 Task: Look for space in Gūdūr, India from 8th June, 2023 to 12th June, 2023 for 2 adults in price range Rs.8000 to Rs.16000. Place can be private room with 1  bedroom having 1 bed and 1 bathroom. Property type can be flatguest house, hotel. Amenities needed are: washing machine. Booking option can be shelf check-in. Required host language is English.
Action: Mouse moved to (493, 126)
Screenshot: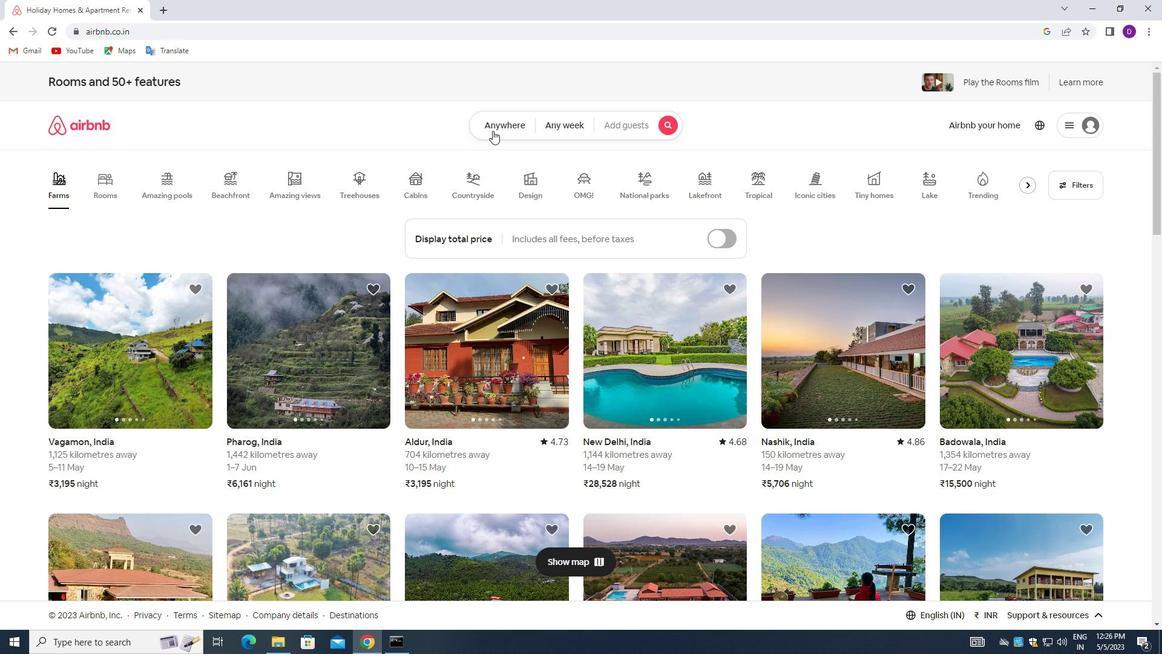
Action: Mouse pressed left at (493, 126)
Screenshot: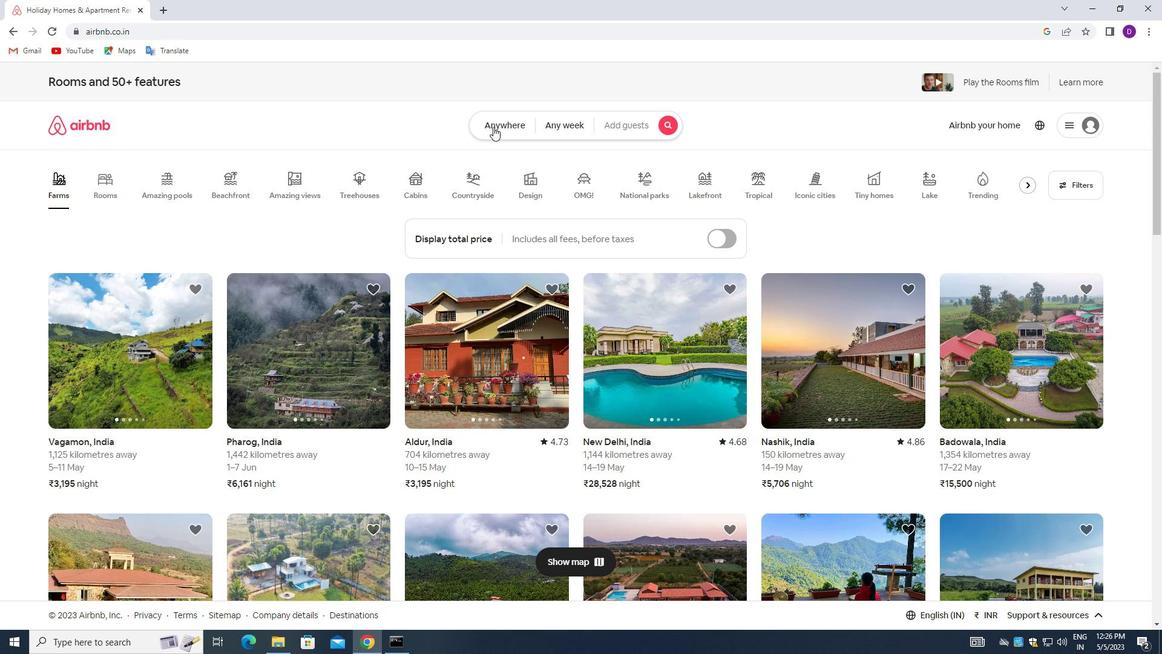 
Action: Mouse moved to (443, 169)
Screenshot: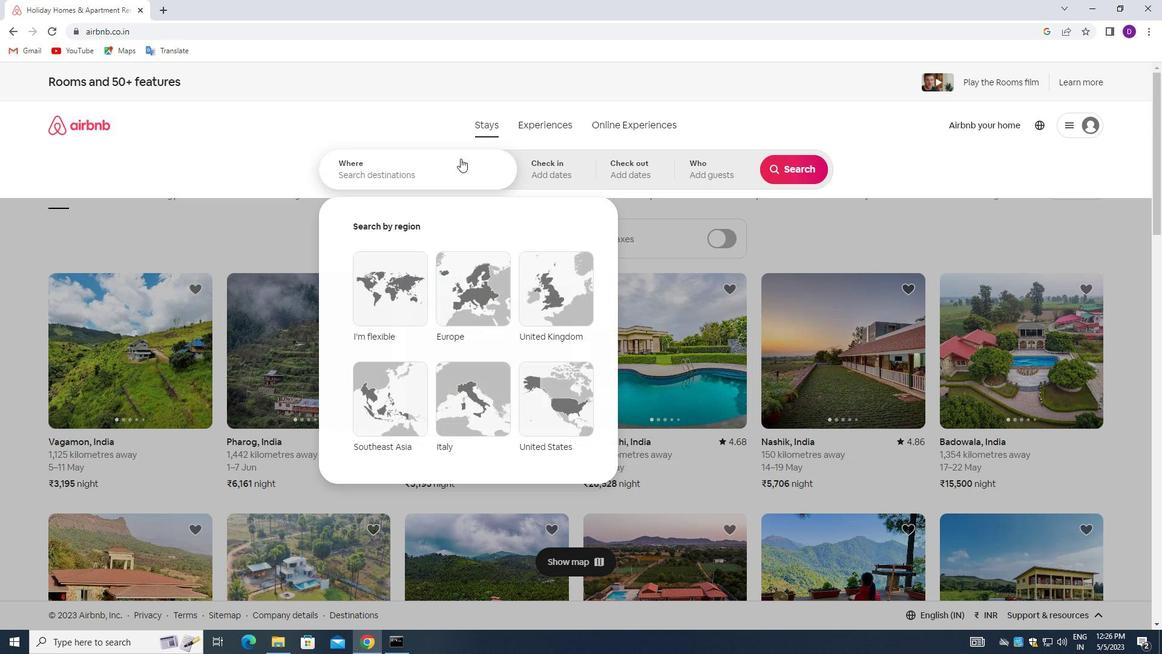 
Action: Mouse pressed left at (443, 169)
Screenshot: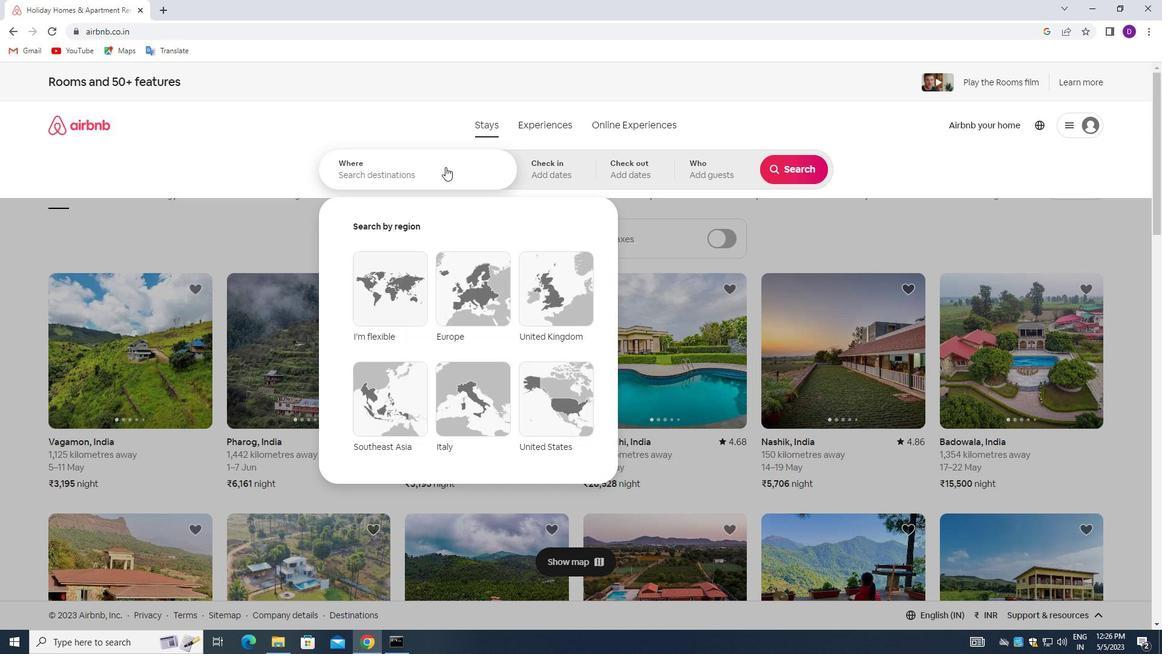 
Action: Mouse moved to (200, 140)
Screenshot: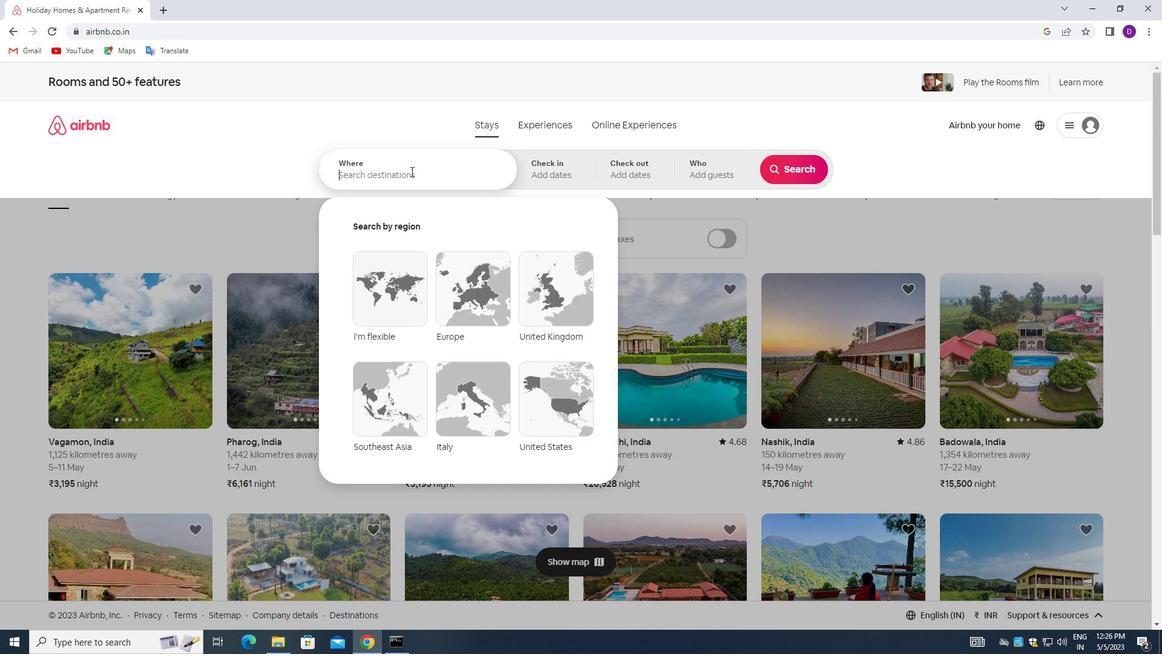 
Action: Key pressed <Key.shift_r>Gudur,<Key.space><Key.shift>INDIA<Key.enter>
Screenshot: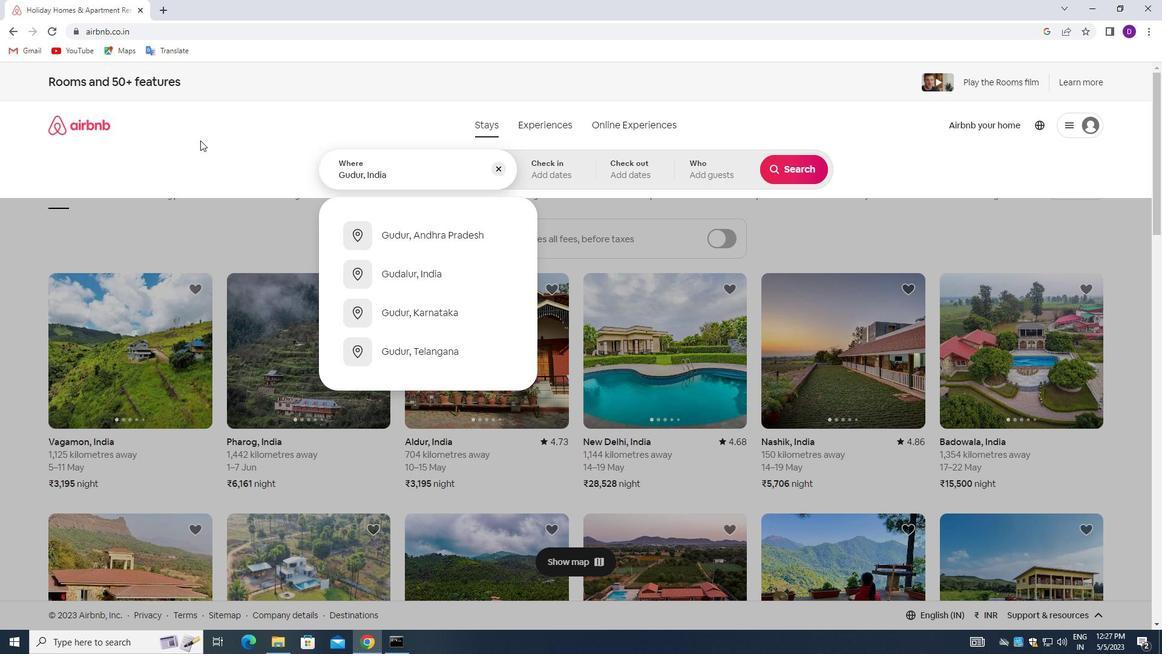 
Action: Mouse moved to (728, 351)
Screenshot: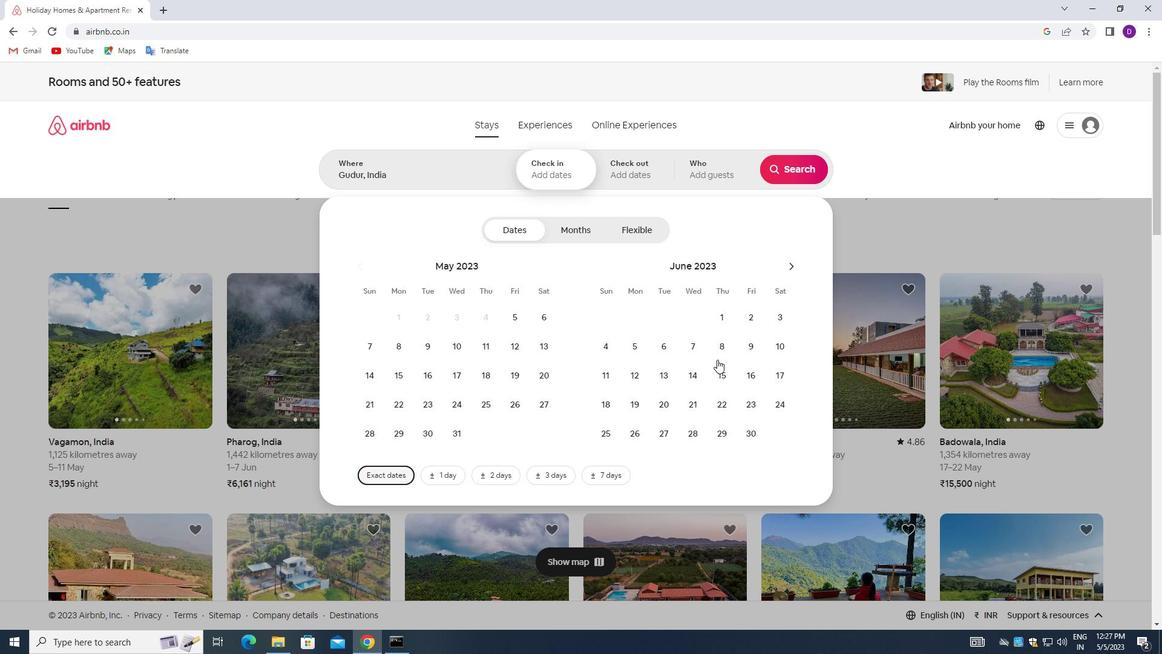
Action: Mouse pressed left at (728, 351)
Screenshot: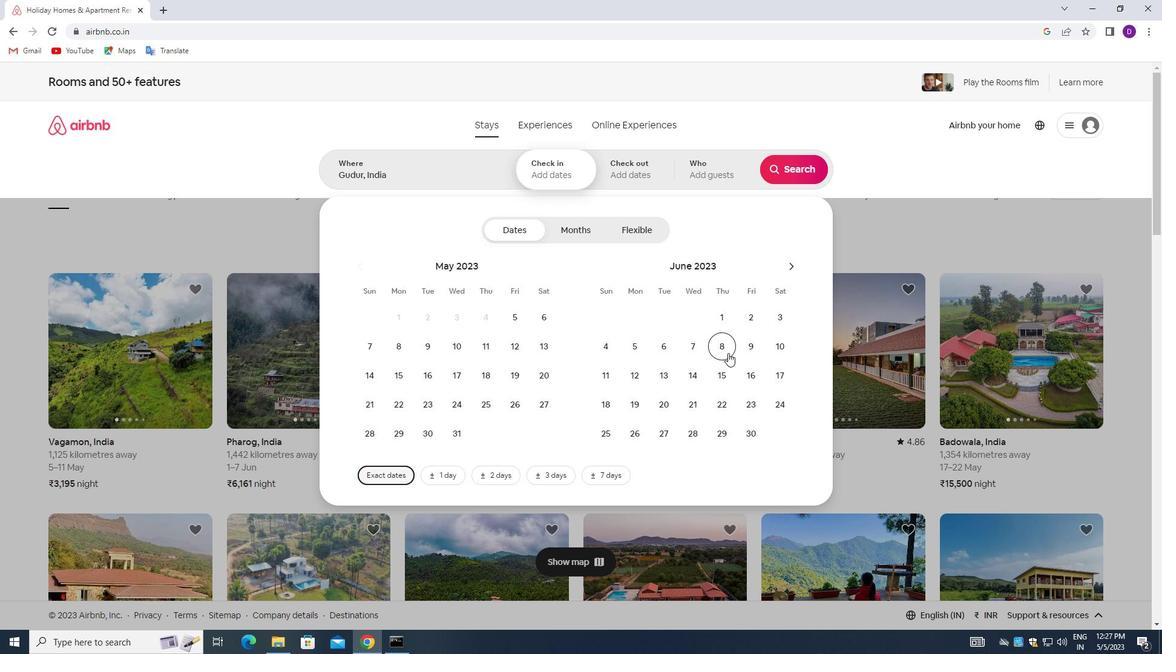 
Action: Mouse moved to (638, 370)
Screenshot: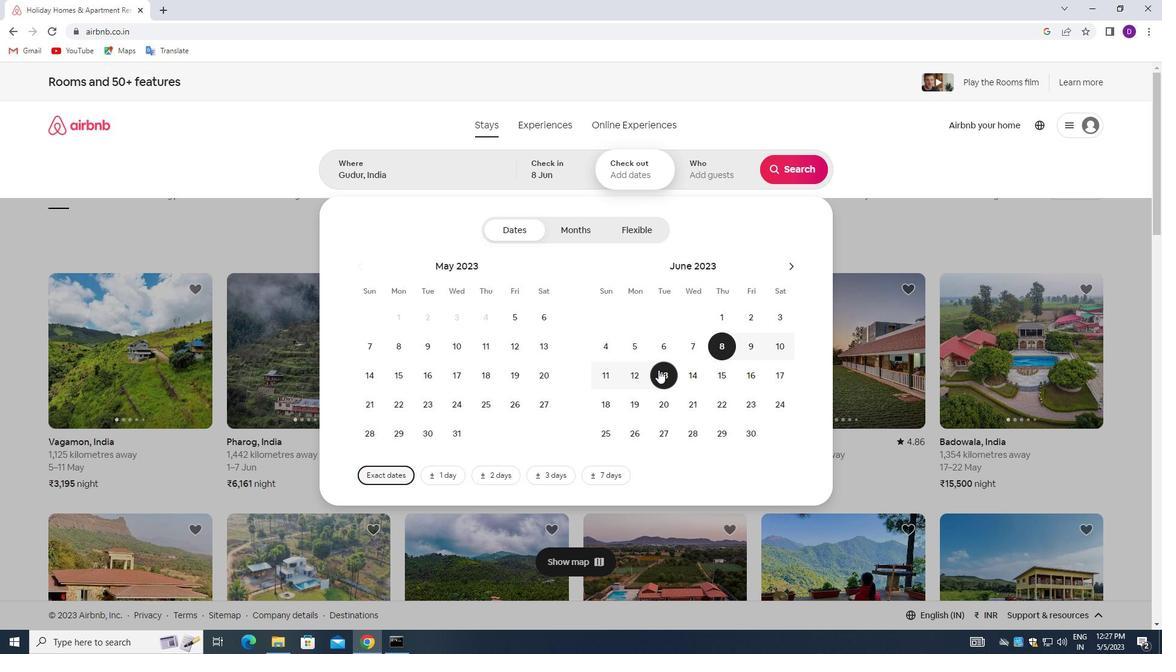 
Action: Mouse pressed left at (638, 370)
Screenshot: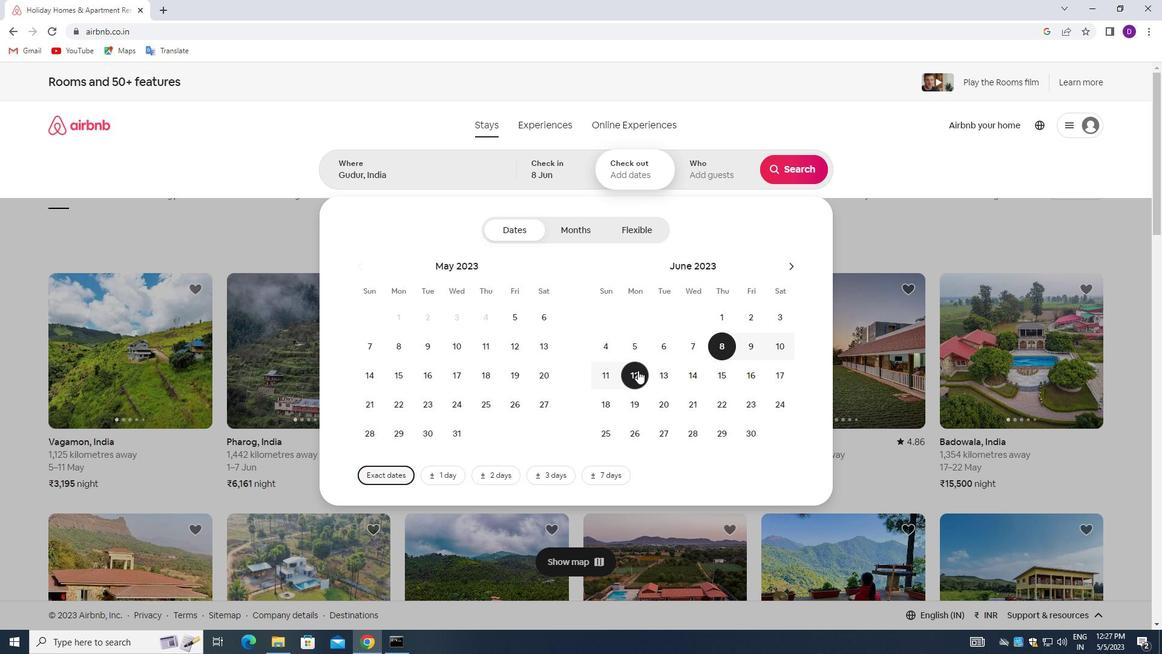 
Action: Mouse moved to (703, 171)
Screenshot: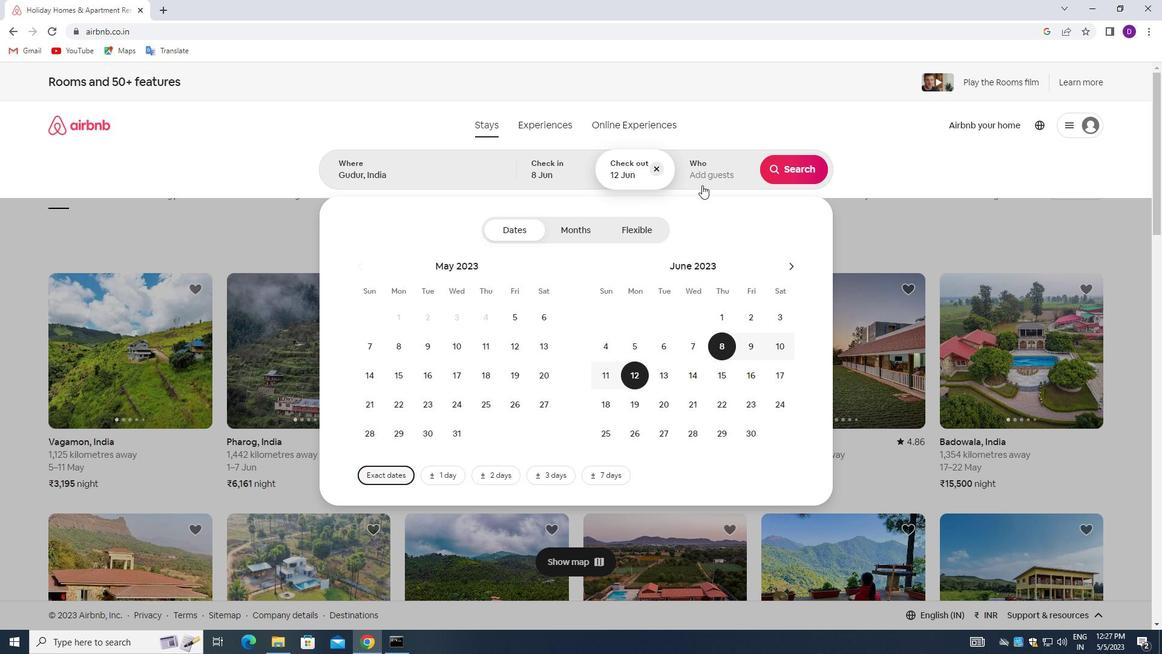 
Action: Mouse pressed left at (703, 171)
Screenshot: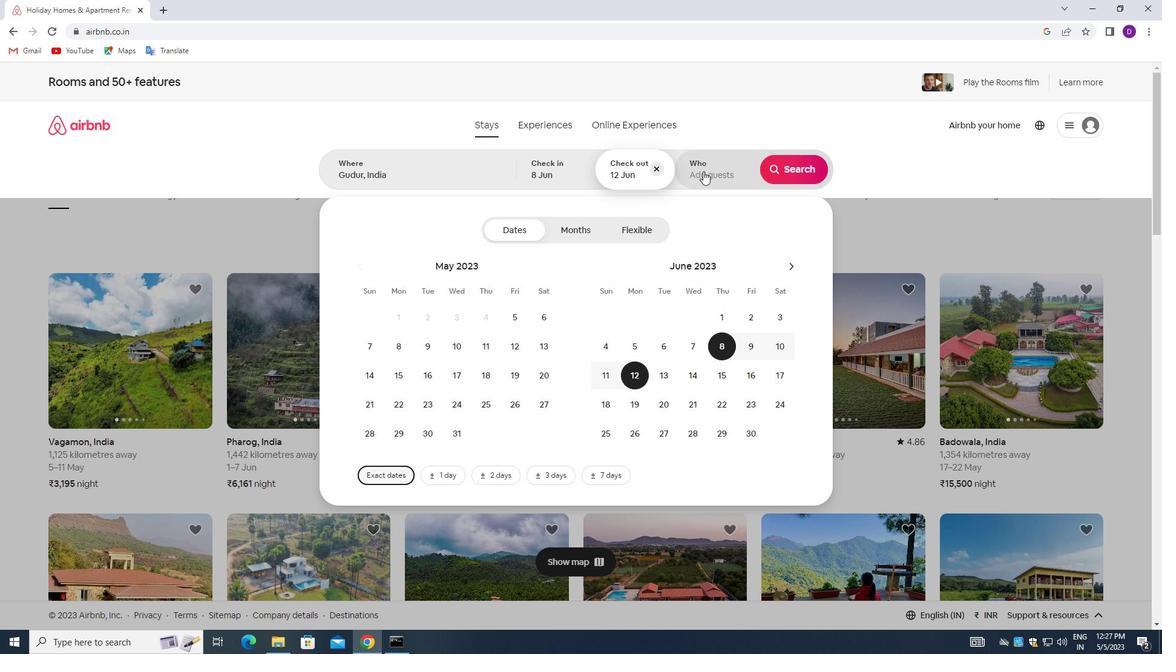 
Action: Mouse moved to (795, 235)
Screenshot: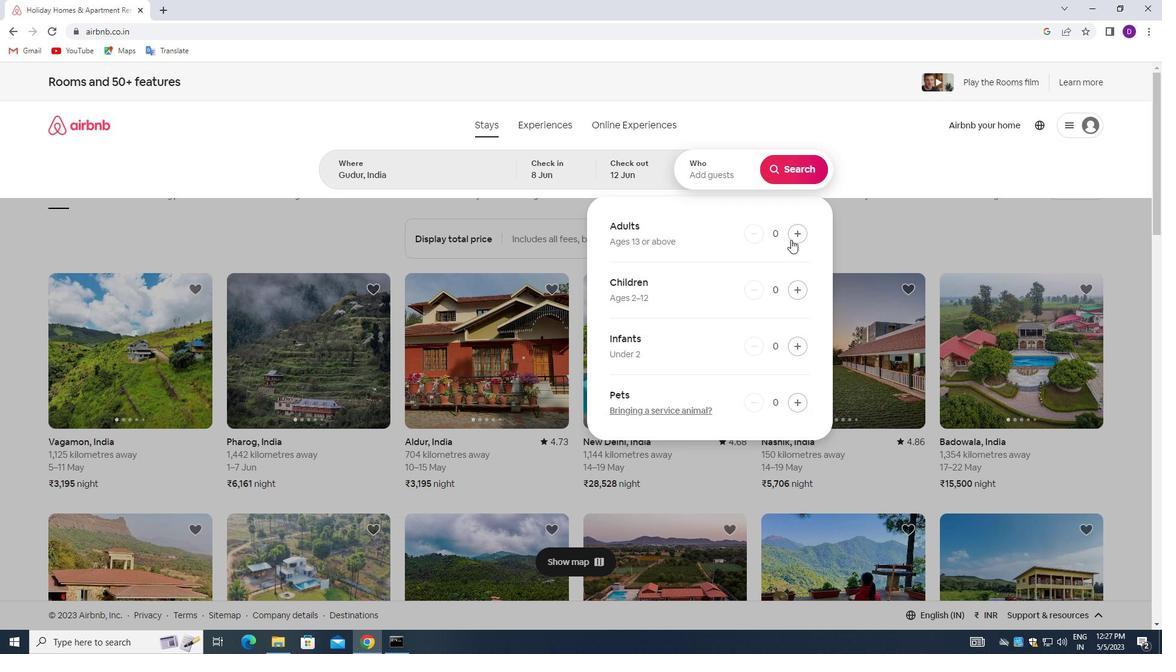 
Action: Mouse pressed left at (795, 235)
Screenshot: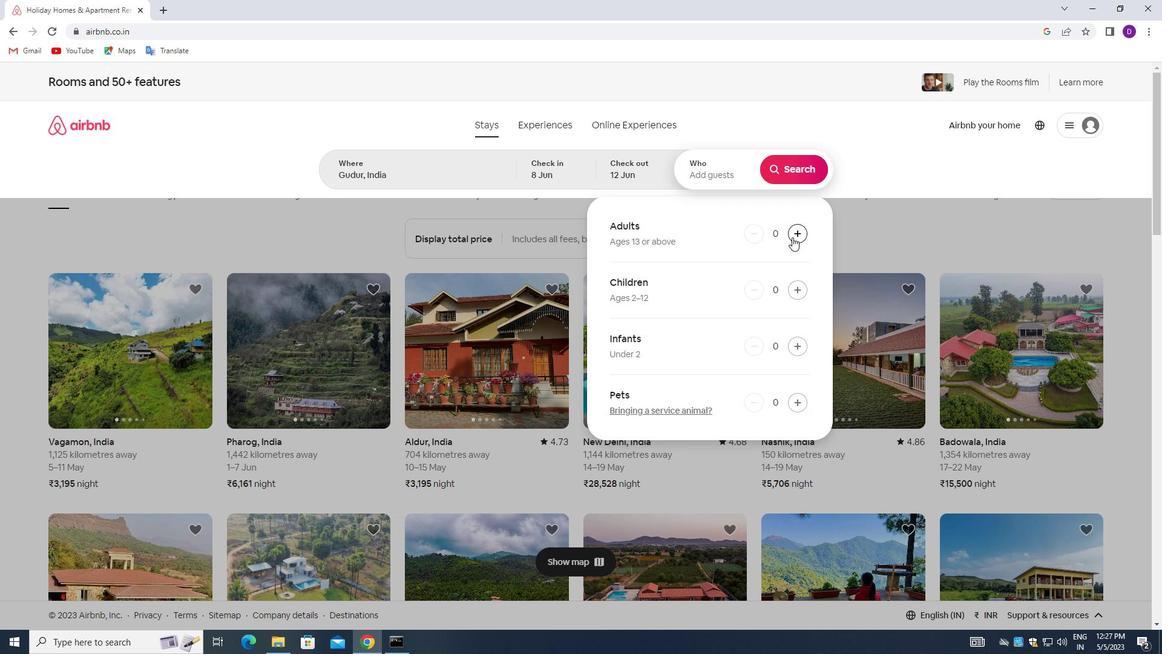 
Action: Mouse pressed left at (795, 235)
Screenshot: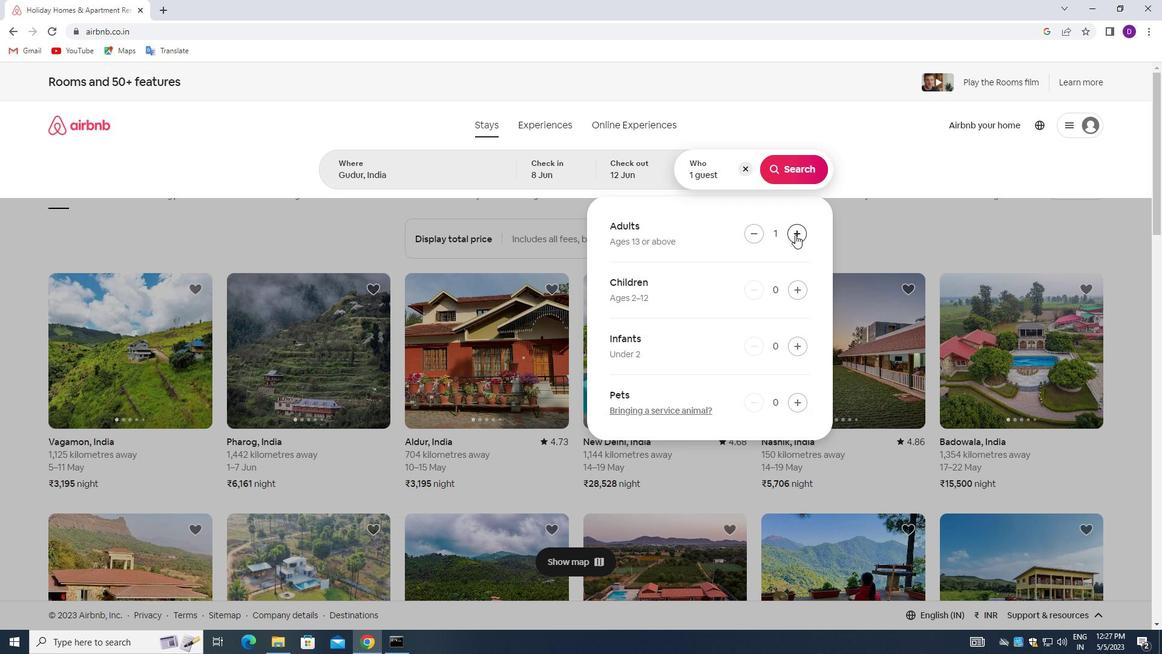 
Action: Mouse moved to (795, 167)
Screenshot: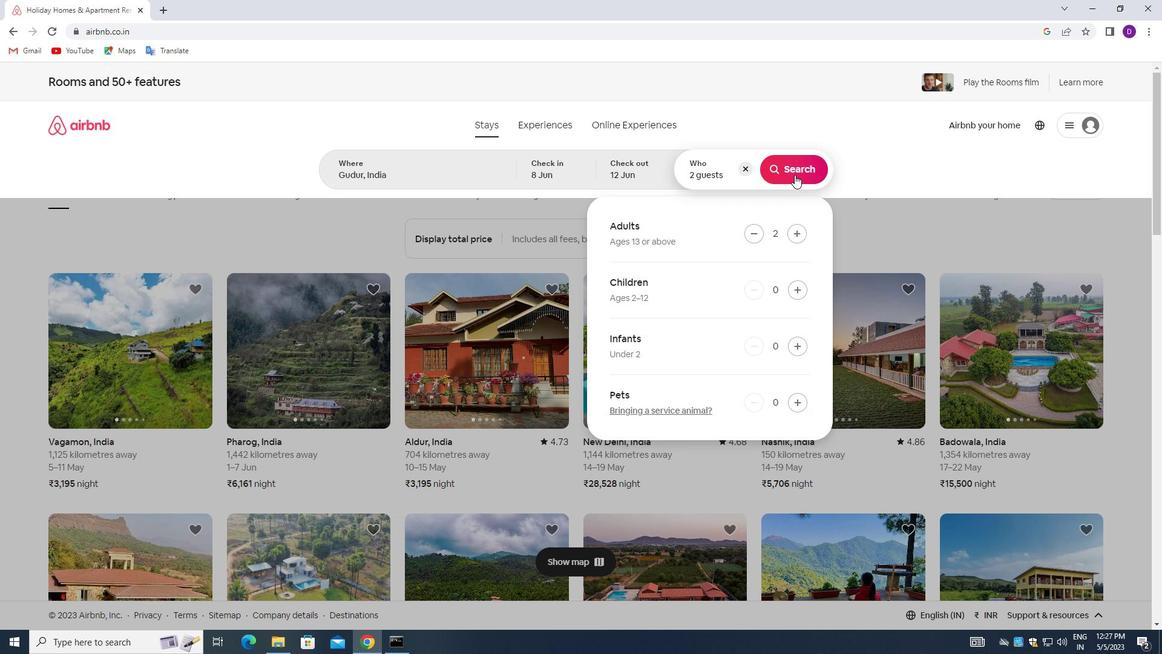 
Action: Mouse pressed left at (795, 167)
Screenshot: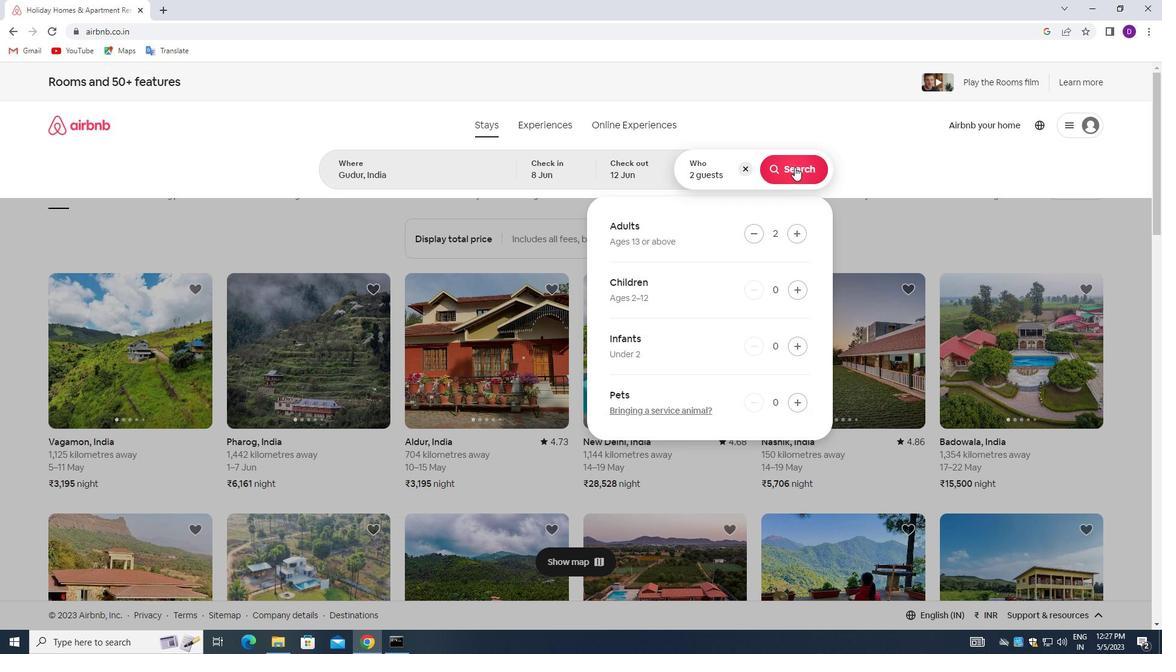 
Action: Mouse moved to (1097, 133)
Screenshot: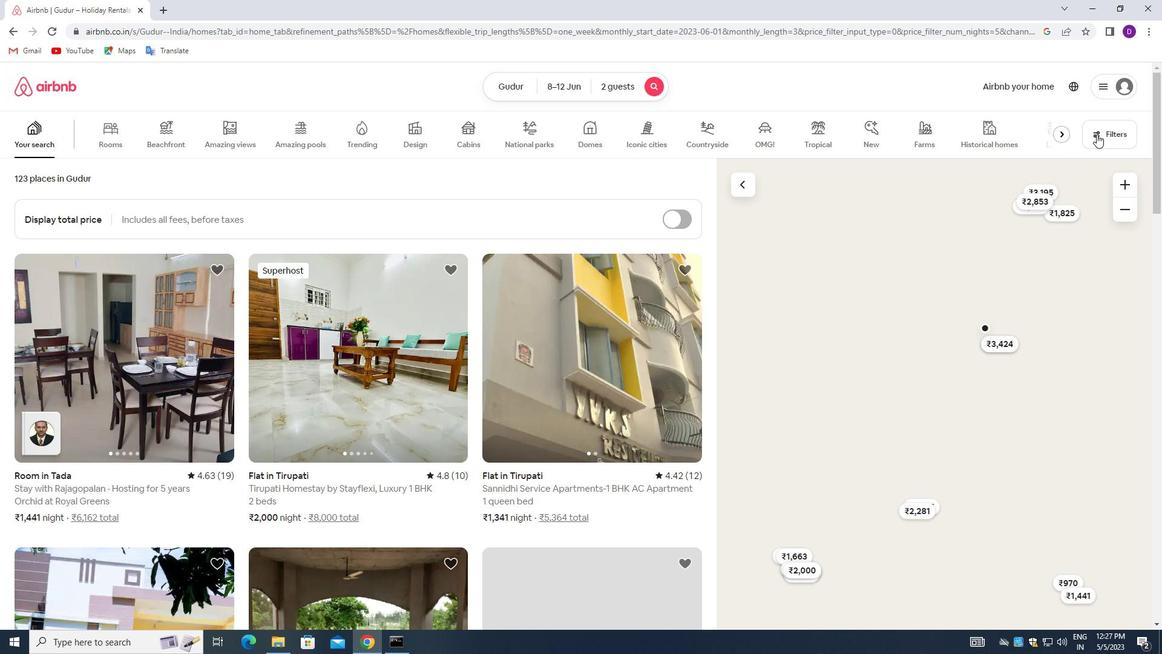 
Action: Mouse pressed left at (1097, 133)
Screenshot: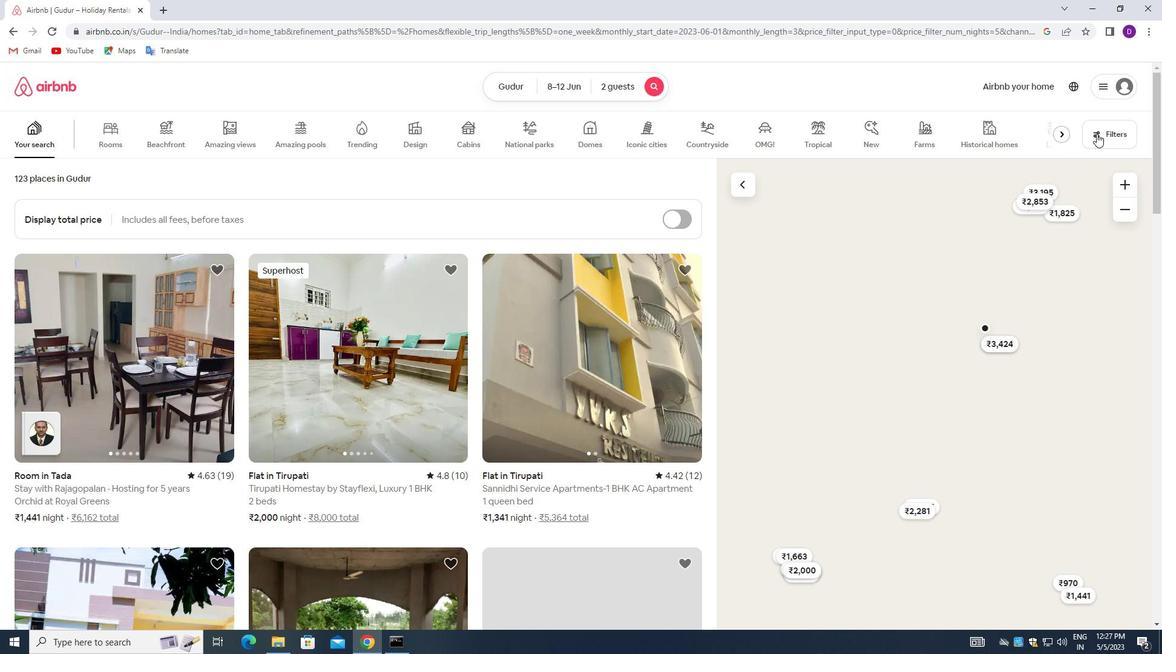 
Action: Mouse moved to (425, 433)
Screenshot: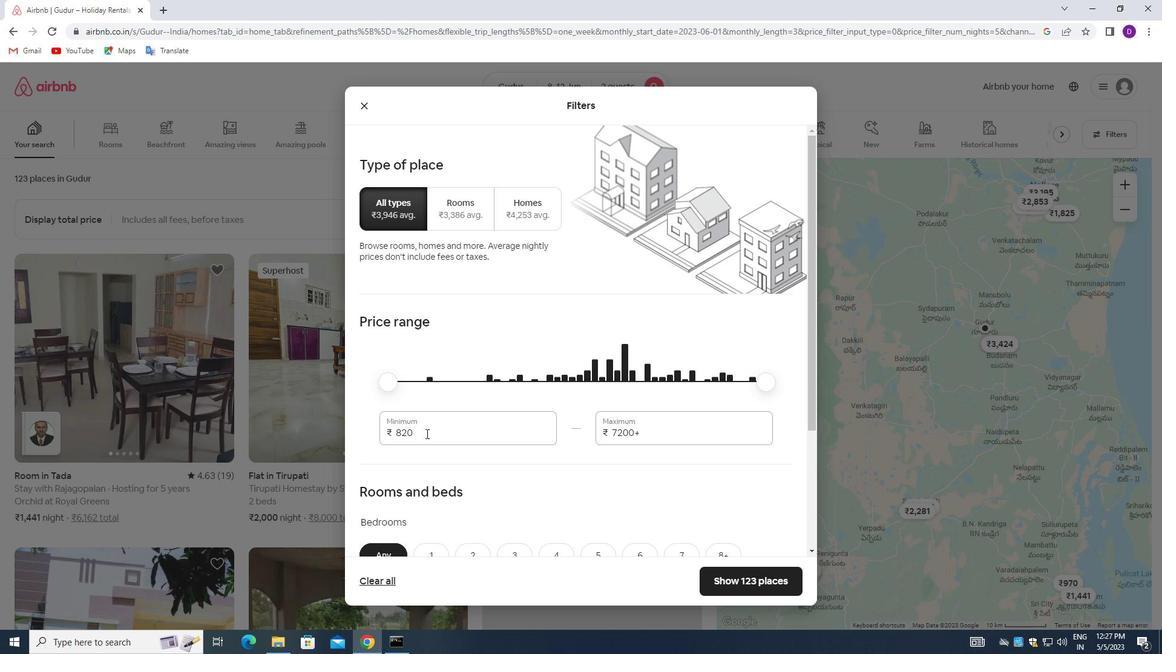 
Action: Mouse pressed left at (425, 433)
Screenshot: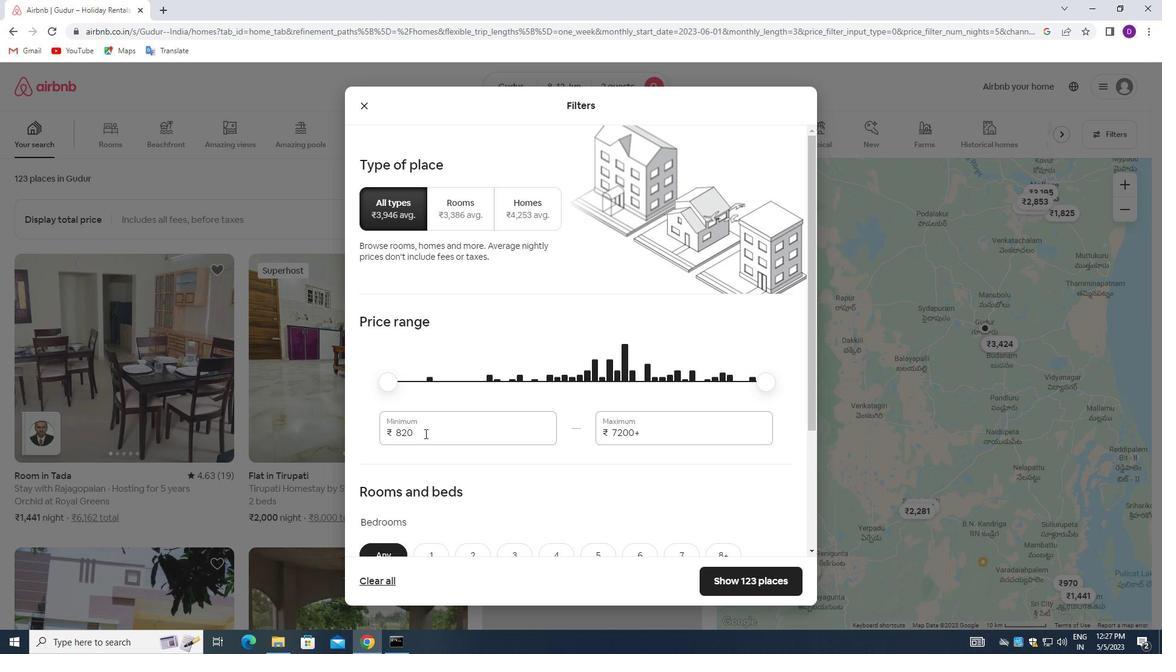 
Action: Mouse pressed left at (425, 433)
Screenshot: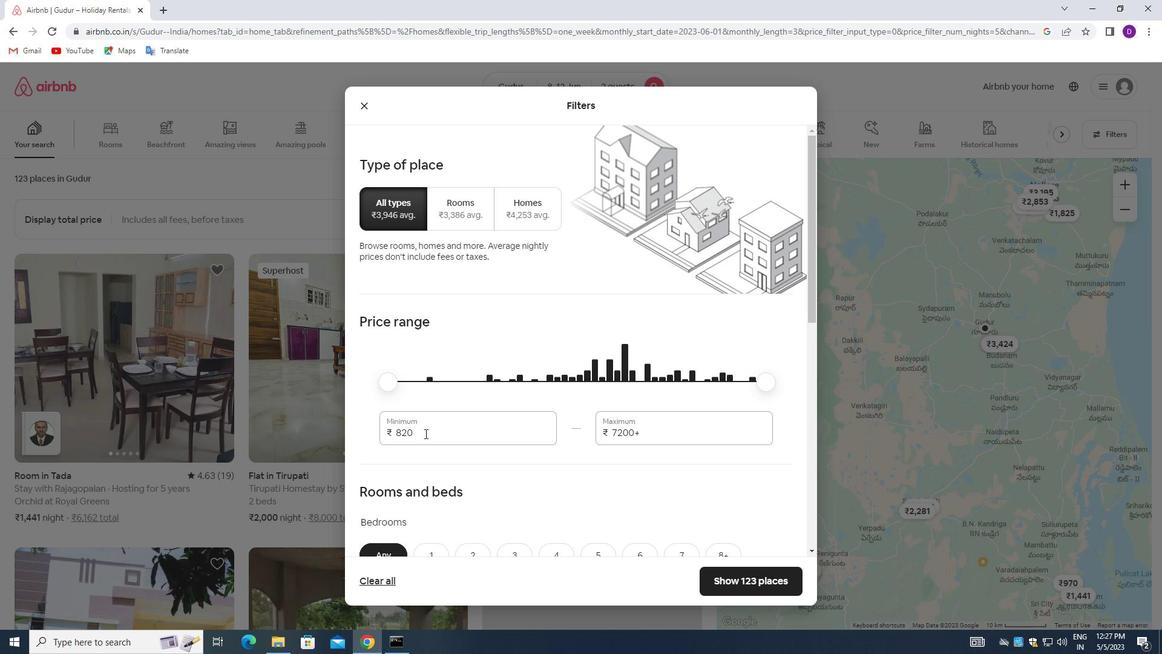 
Action: Mouse moved to (425, 434)
Screenshot: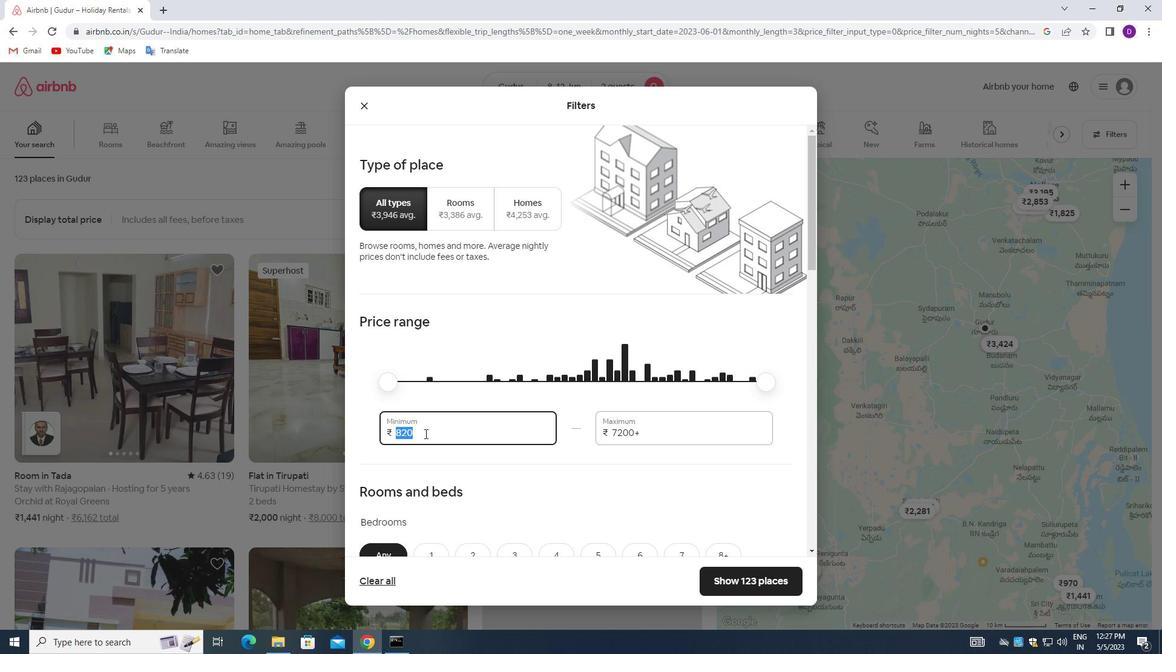 
Action: Key pressed 8000<Key.tab>16000
Screenshot: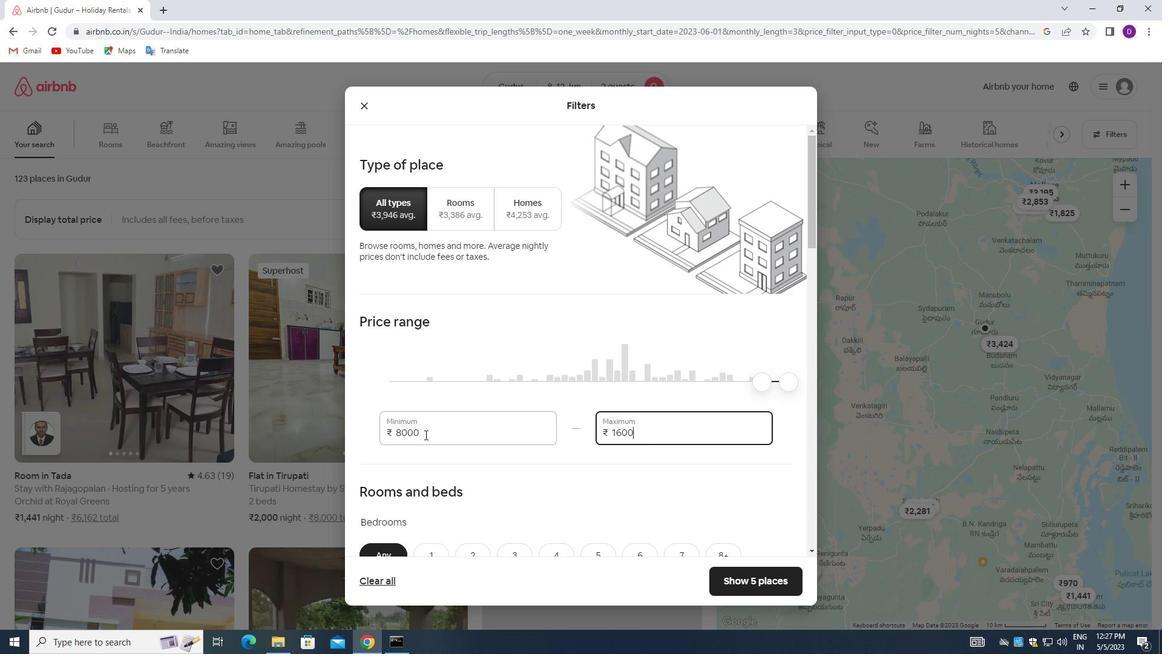 
Action: Mouse moved to (559, 465)
Screenshot: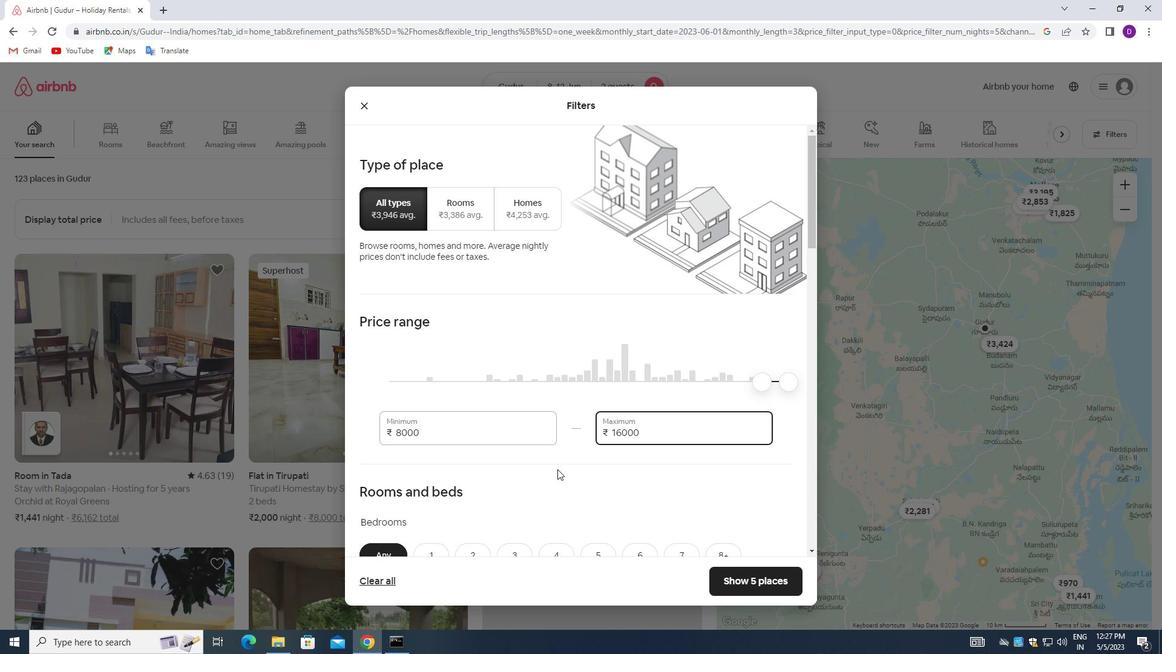 
Action: Mouse scrolled (559, 465) with delta (0, 0)
Screenshot: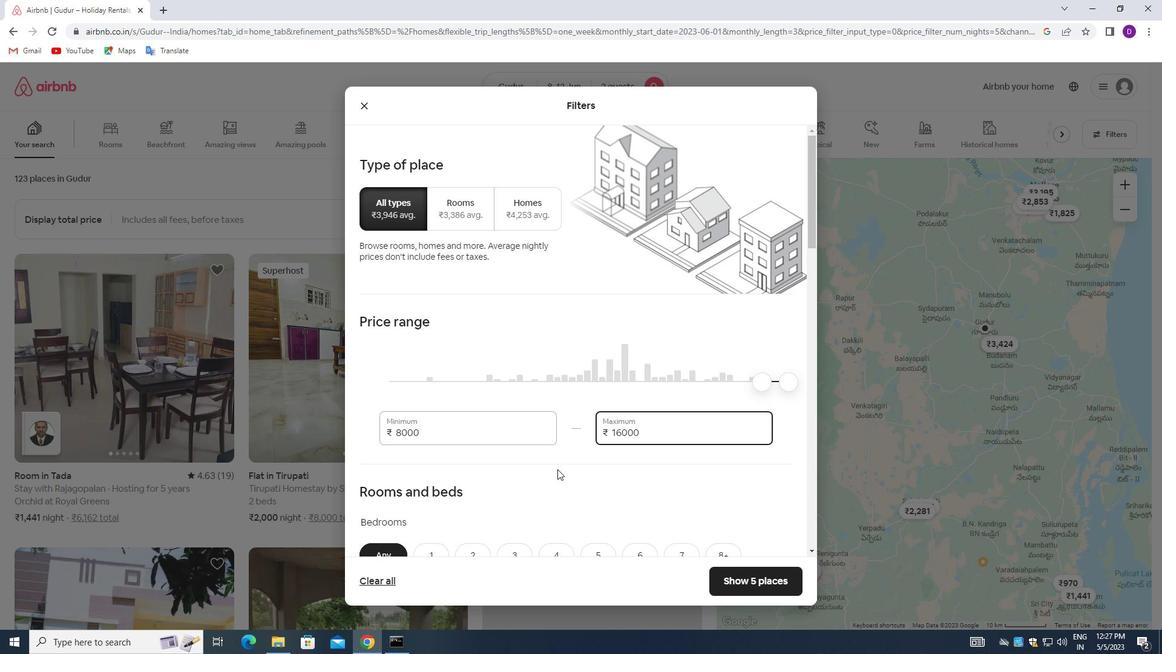 
Action: Mouse moved to (559, 465)
Screenshot: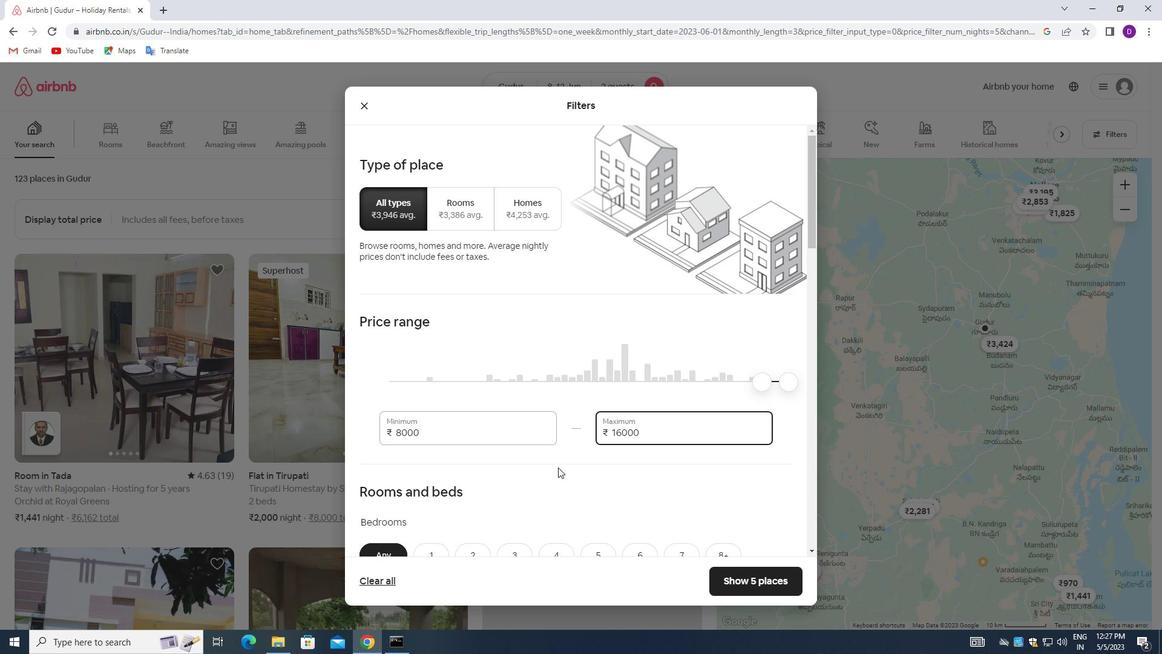 
Action: Mouse scrolled (559, 464) with delta (0, 0)
Screenshot: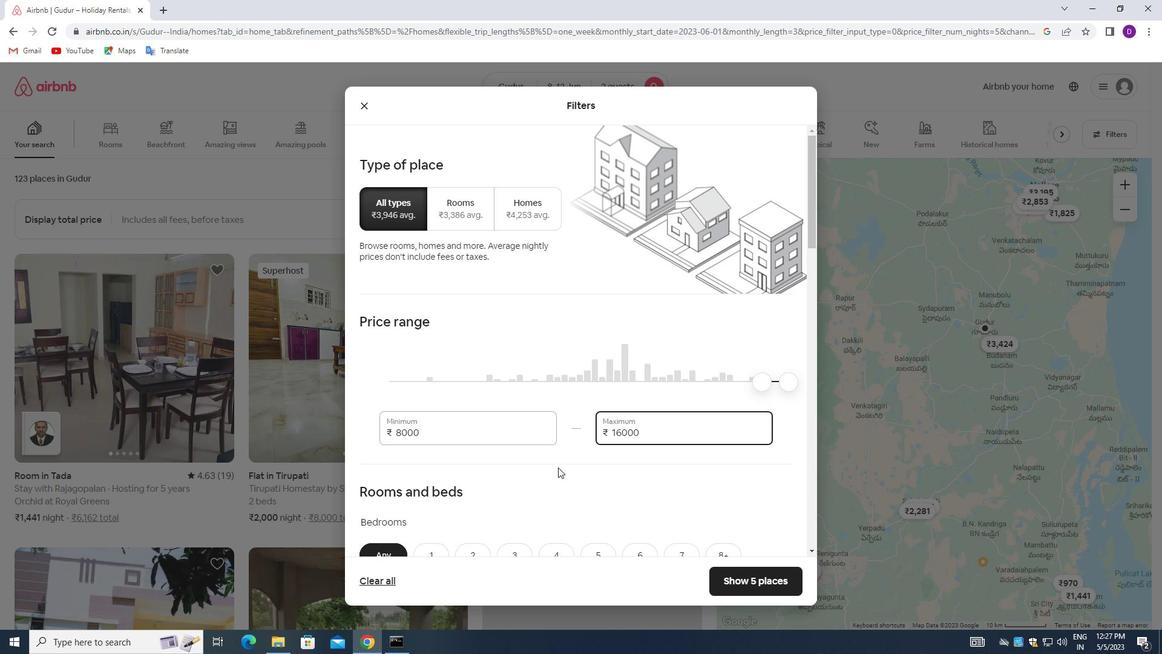 
Action: Mouse moved to (559, 463)
Screenshot: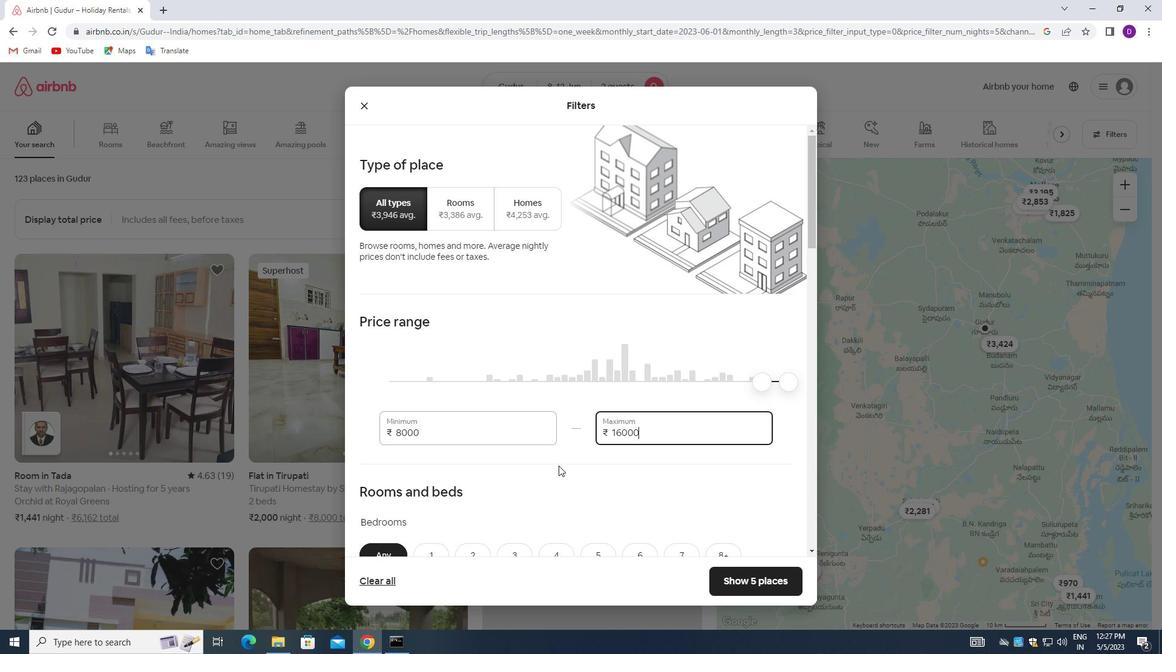 
Action: Mouse scrolled (559, 462) with delta (0, 0)
Screenshot: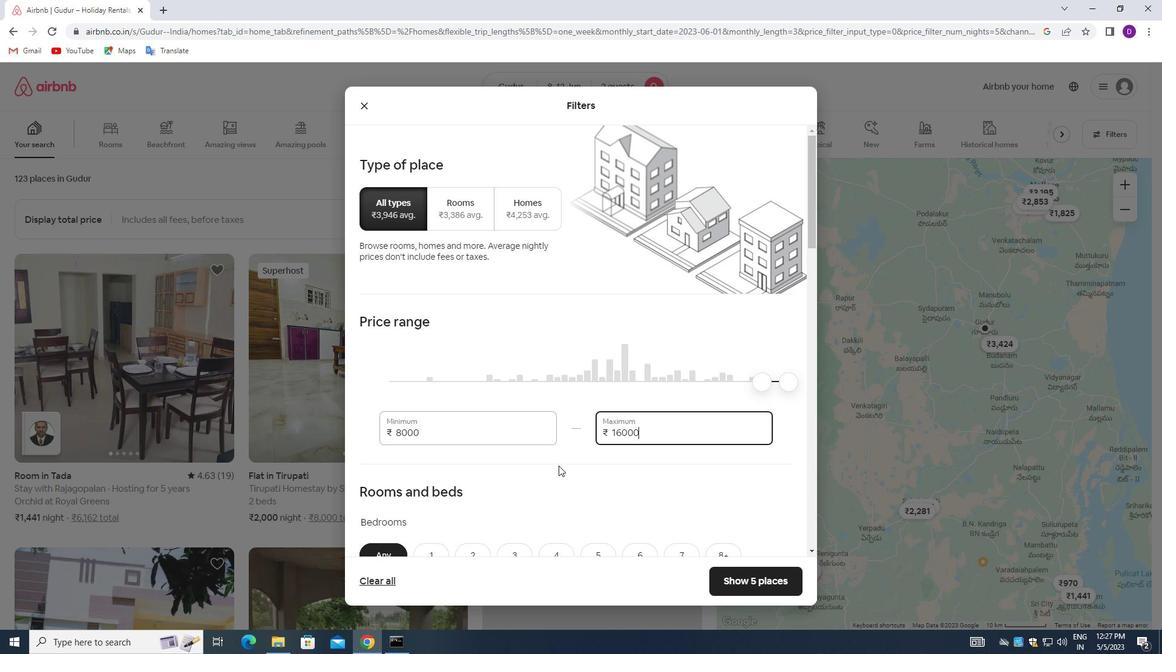 
Action: Mouse moved to (433, 376)
Screenshot: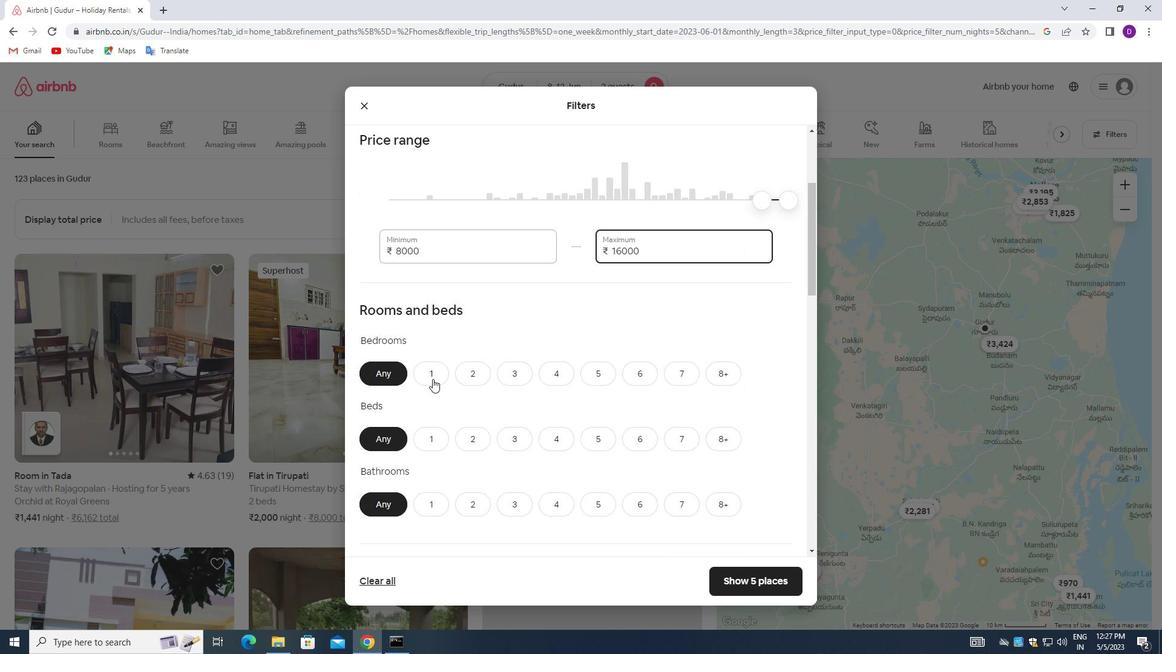 
Action: Mouse pressed left at (433, 376)
Screenshot: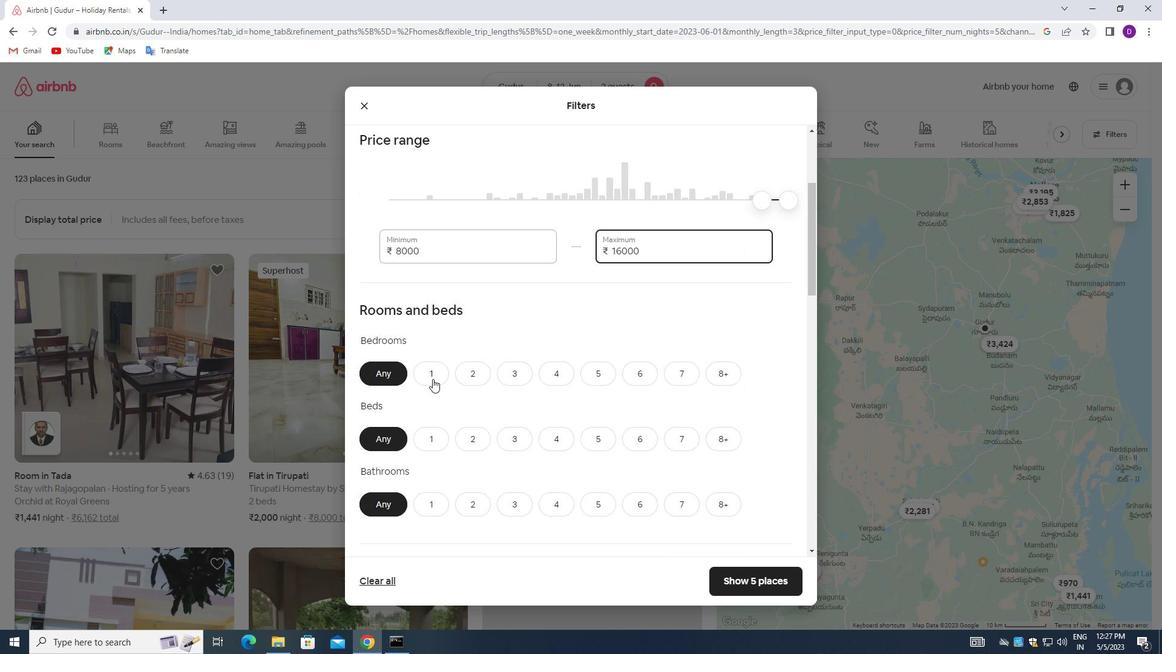 
Action: Mouse moved to (436, 443)
Screenshot: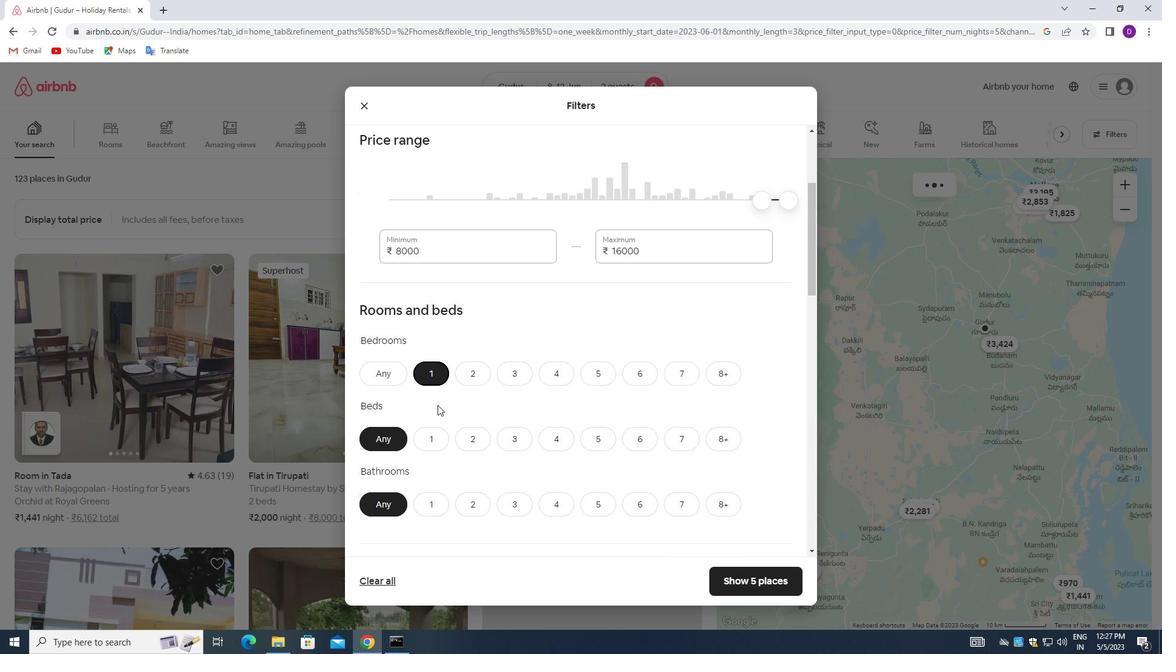 
Action: Mouse pressed left at (436, 443)
Screenshot: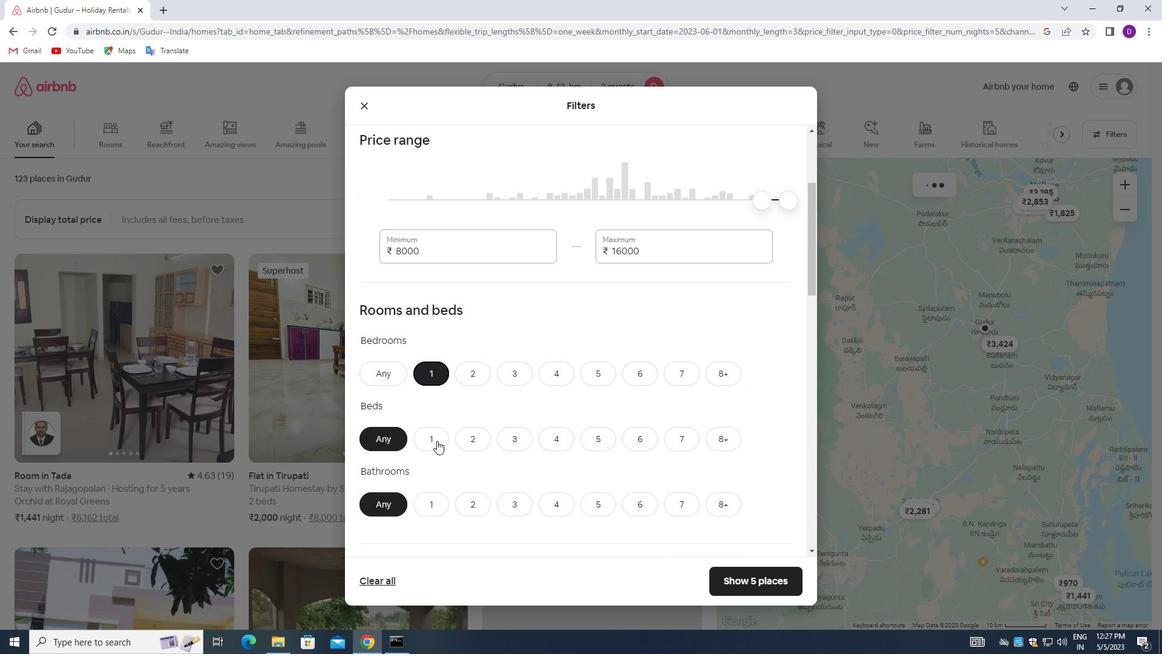 
Action: Mouse moved to (437, 496)
Screenshot: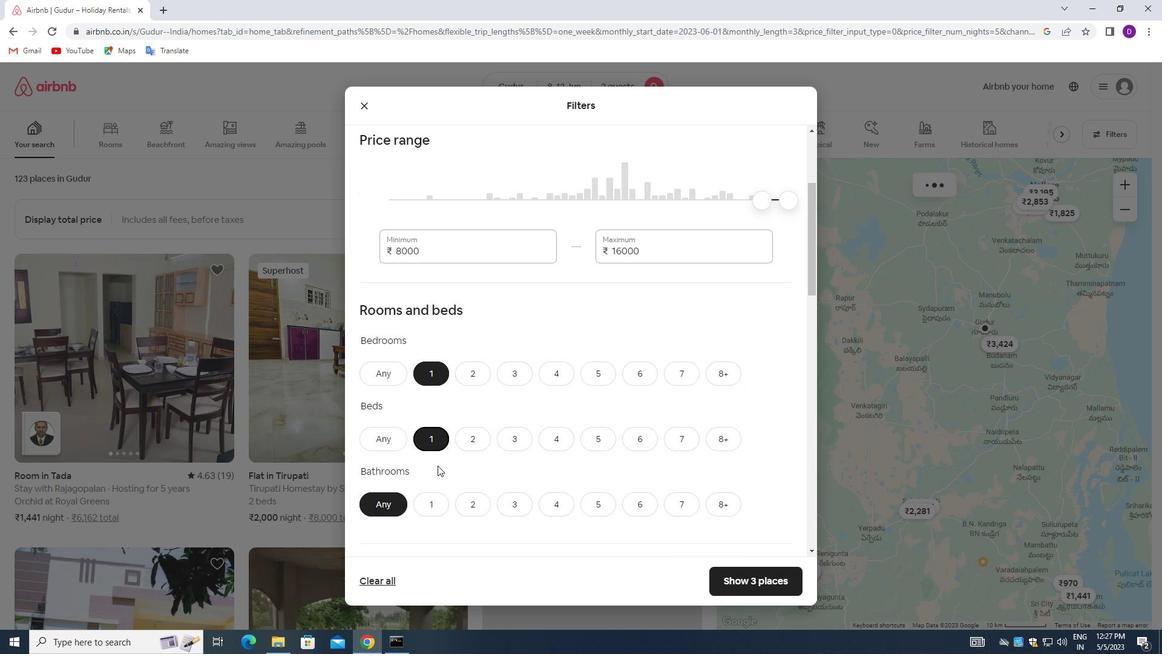 
Action: Mouse pressed left at (437, 496)
Screenshot: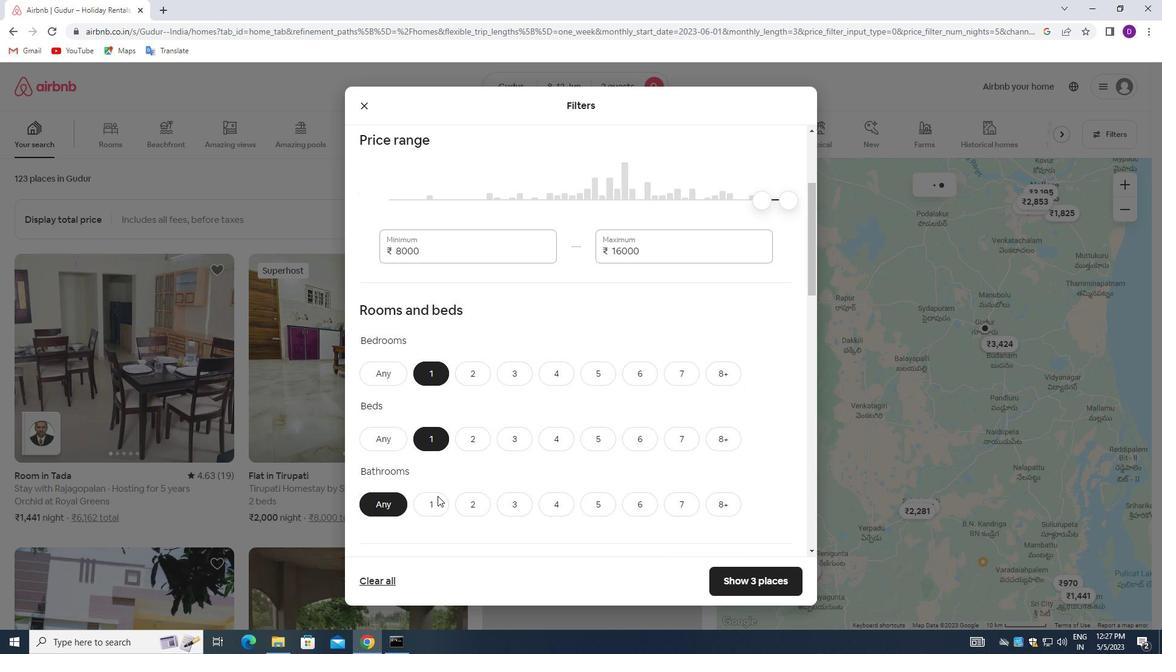 
Action: Mouse moved to (495, 398)
Screenshot: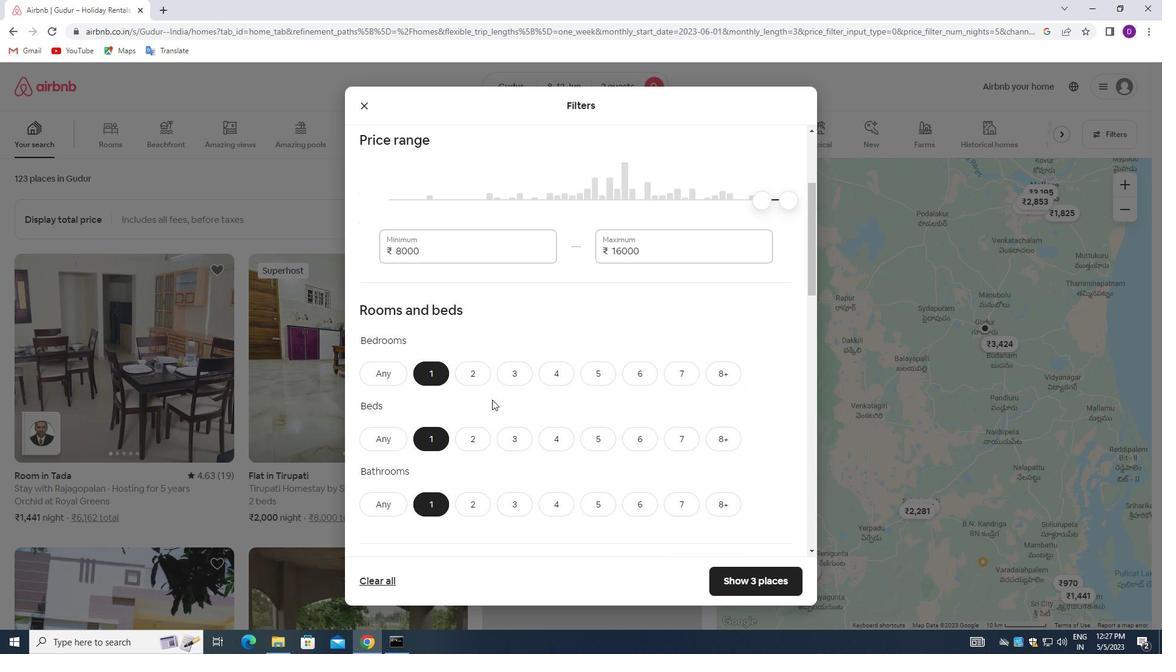 
Action: Mouse scrolled (495, 397) with delta (0, 0)
Screenshot: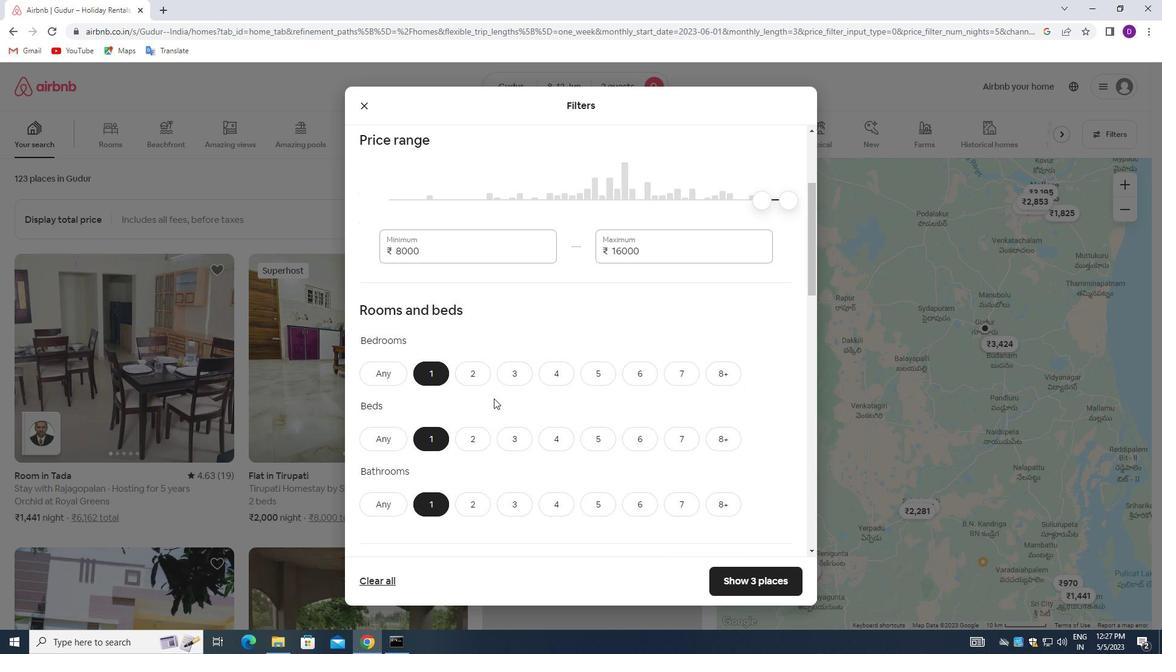 
Action: Mouse moved to (497, 397)
Screenshot: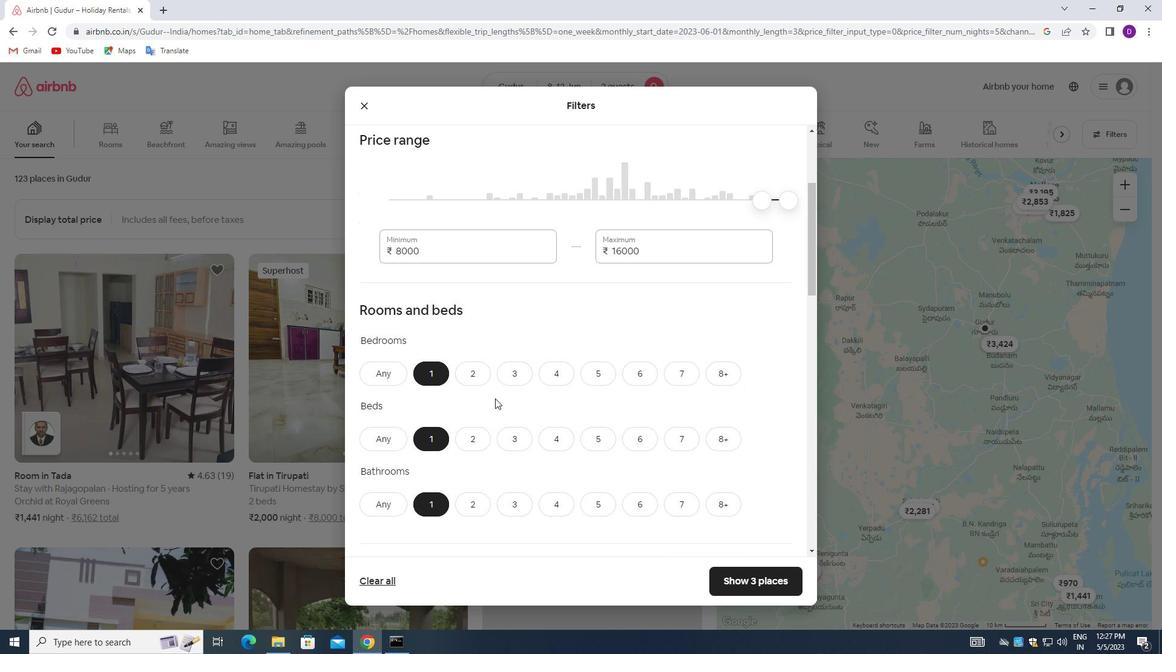 
Action: Mouse scrolled (497, 397) with delta (0, 0)
Screenshot: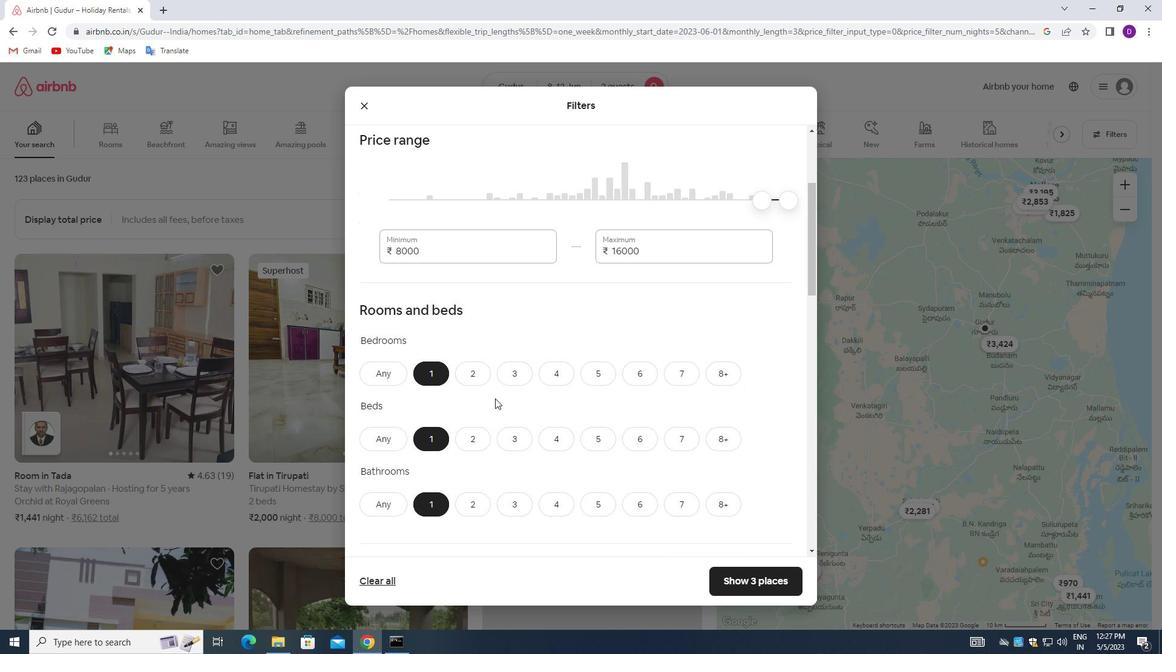 
Action: Mouse moved to (501, 348)
Screenshot: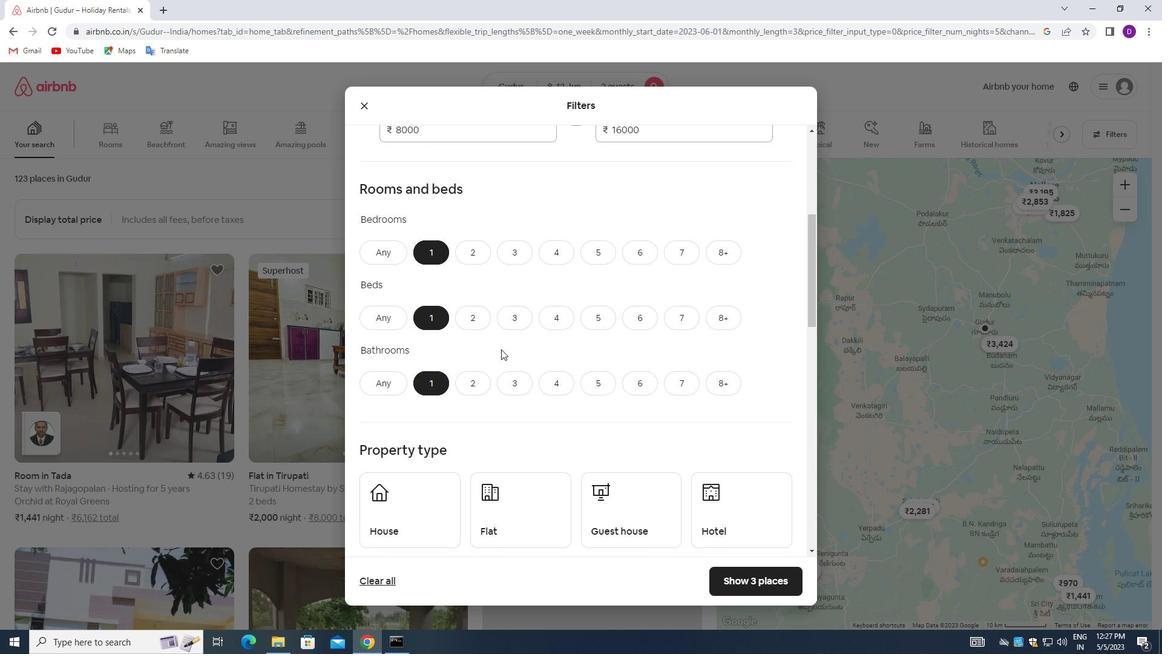 
Action: Mouse scrolled (501, 348) with delta (0, 0)
Screenshot: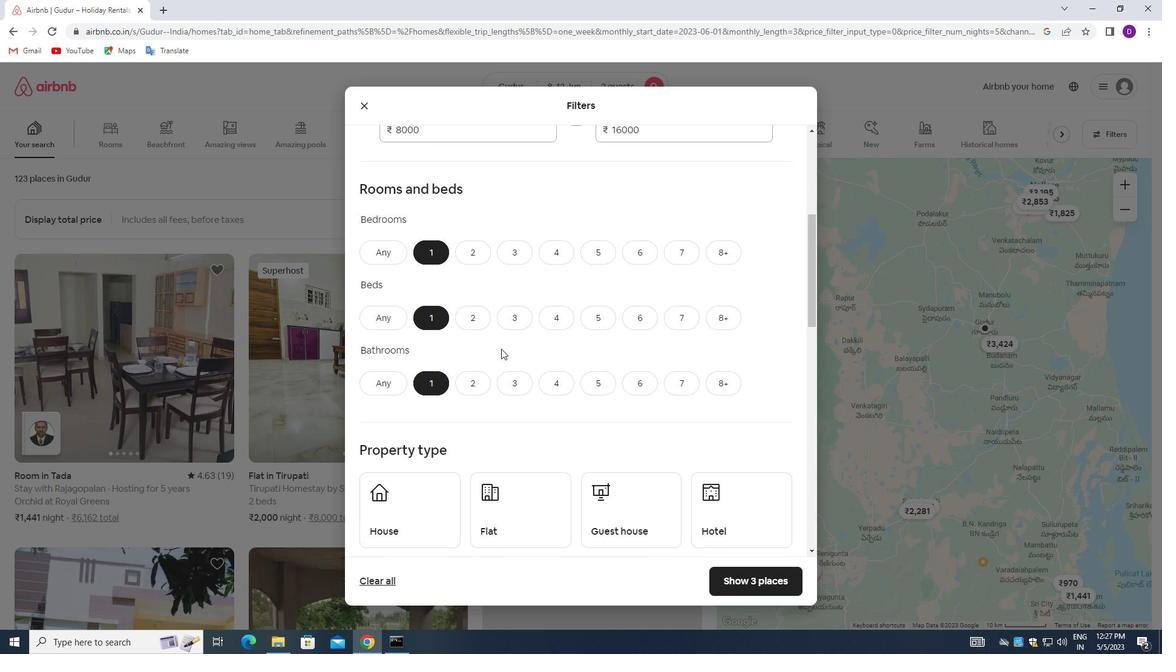 
Action: Mouse scrolled (501, 348) with delta (0, 0)
Screenshot: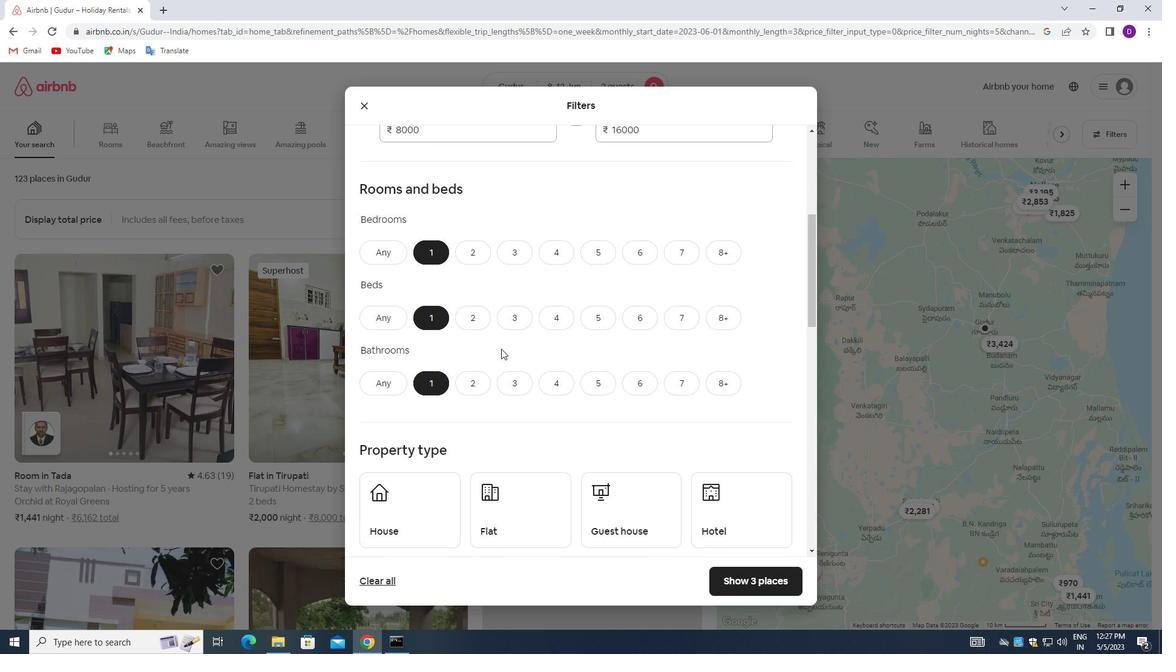 
Action: Mouse moved to (501, 372)
Screenshot: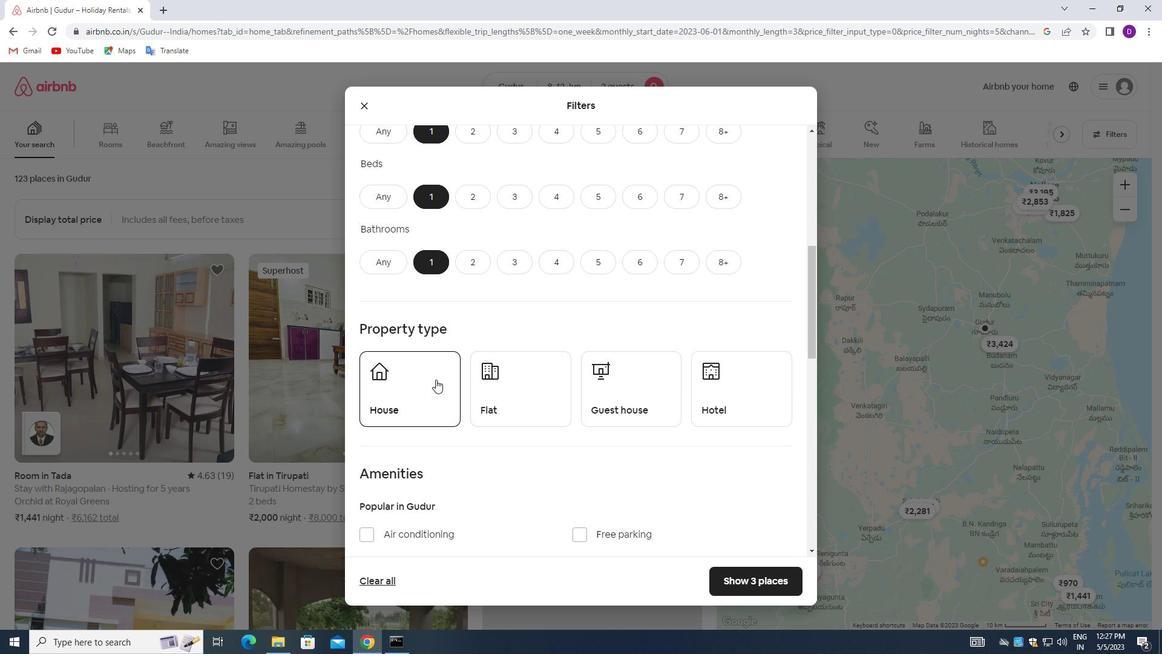 
Action: Mouse pressed left at (501, 372)
Screenshot: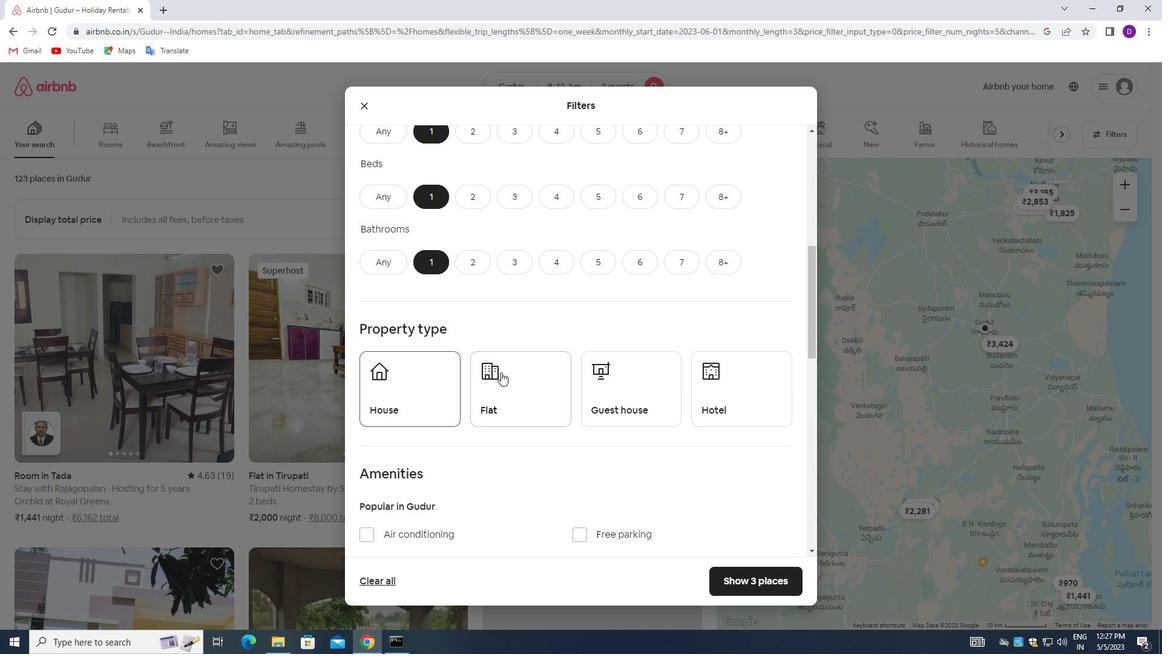 
Action: Mouse moved to (621, 382)
Screenshot: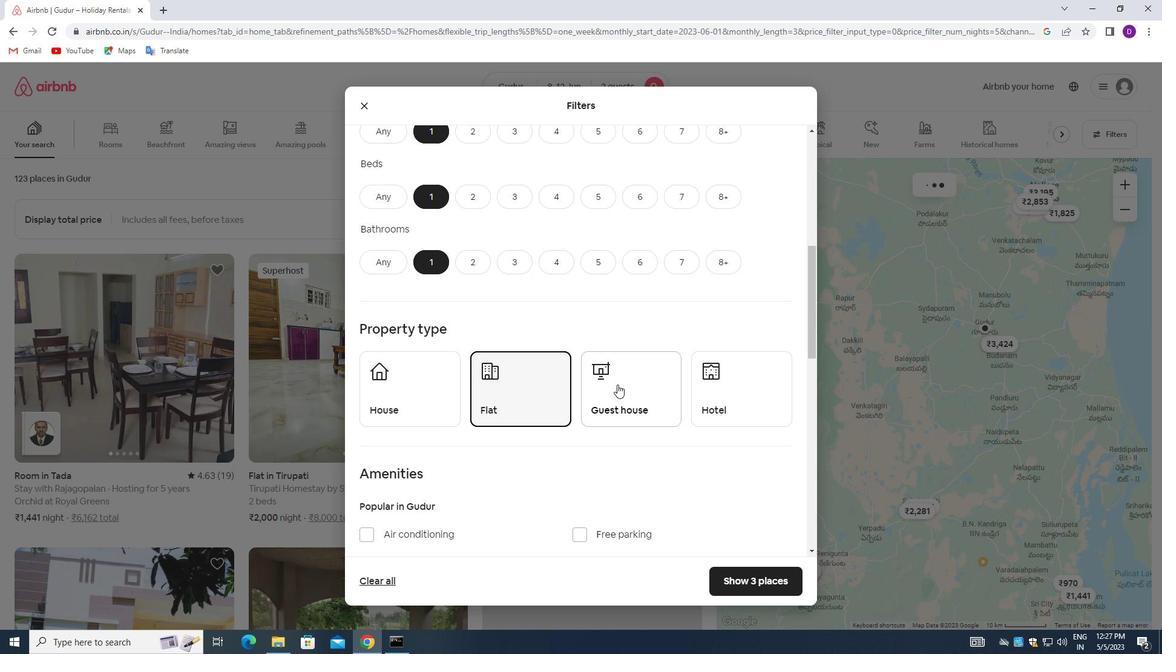 
Action: Mouse pressed left at (621, 382)
Screenshot: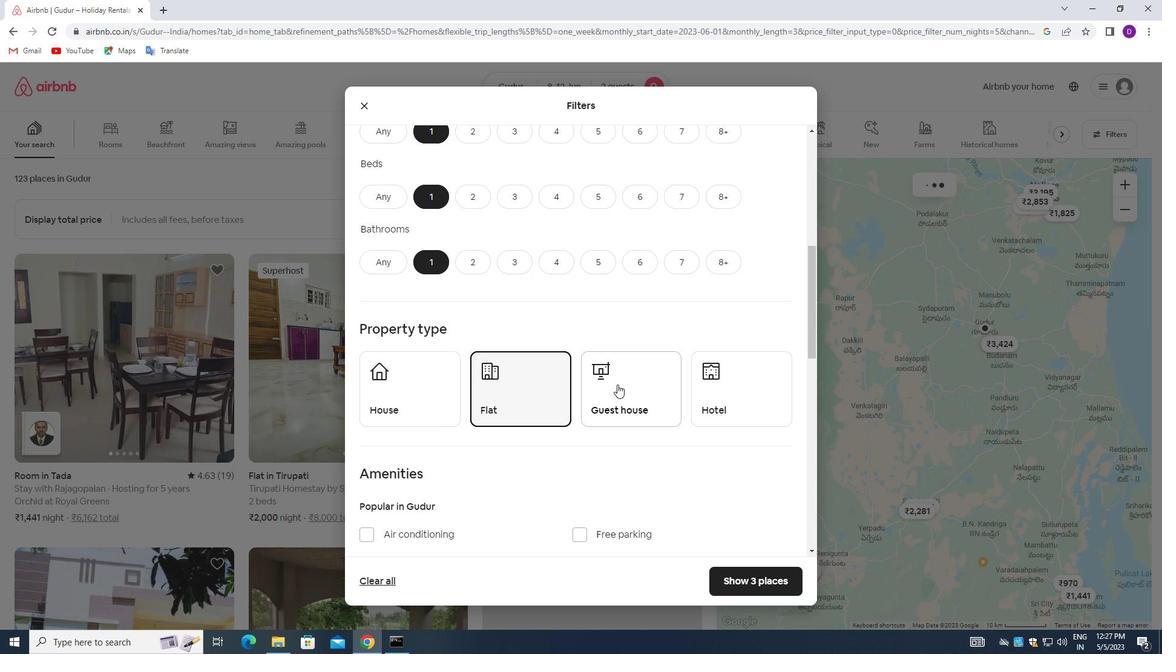 
Action: Mouse moved to (715, 385)
Screenshot: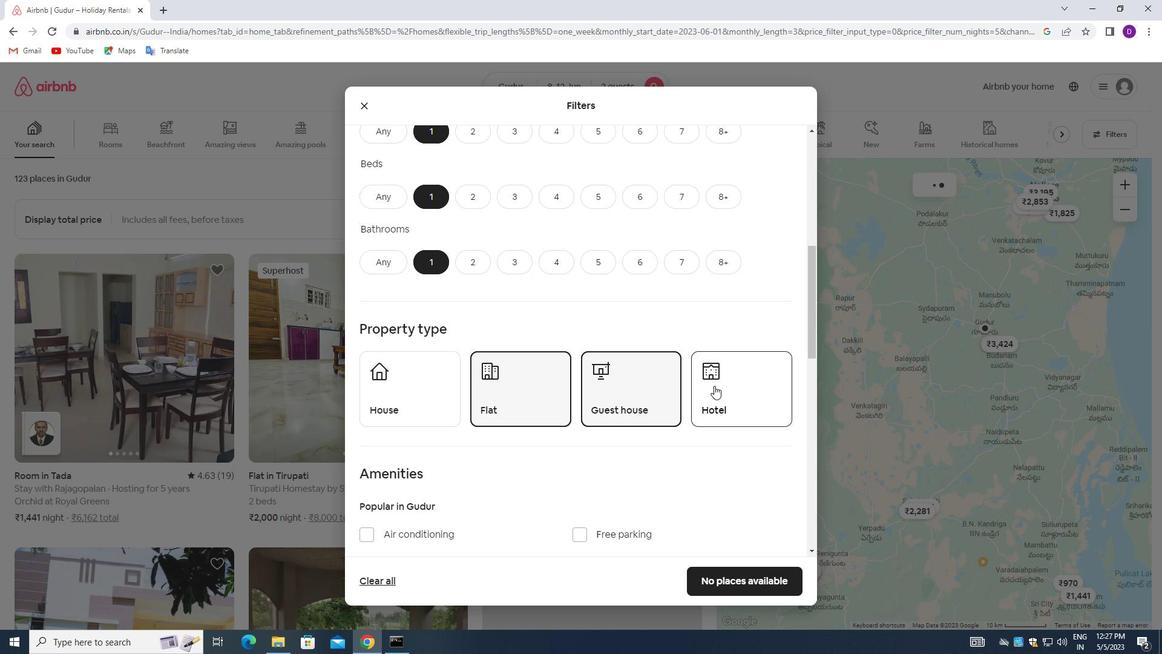 
Action: Mouse pressed left at (715, 385)
Screenshot: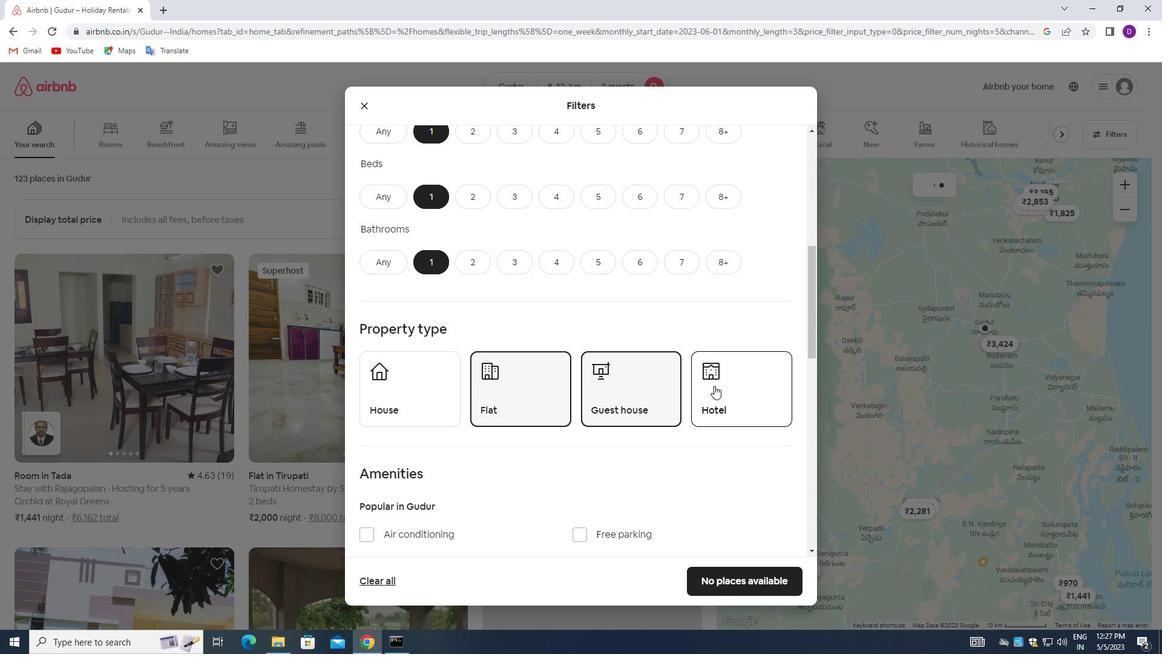 
Action: Mouse moved to (548, 400)
Screenshot: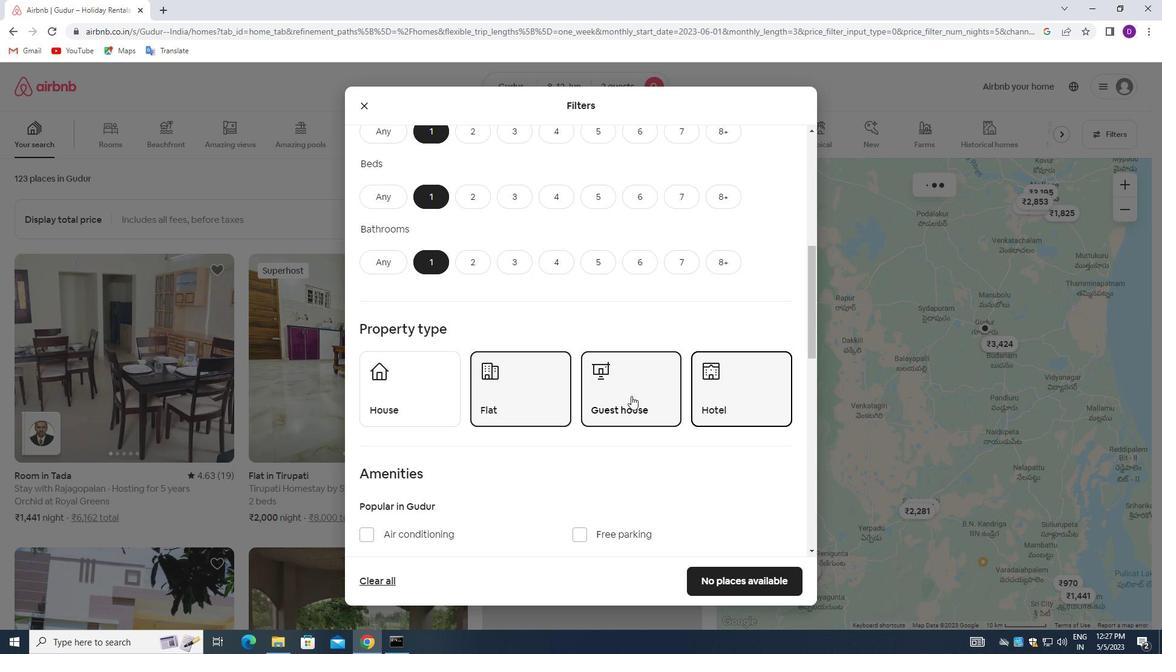 
Action: Mouse scrolled (548, 400) with delta (0, 0)
Screenshot: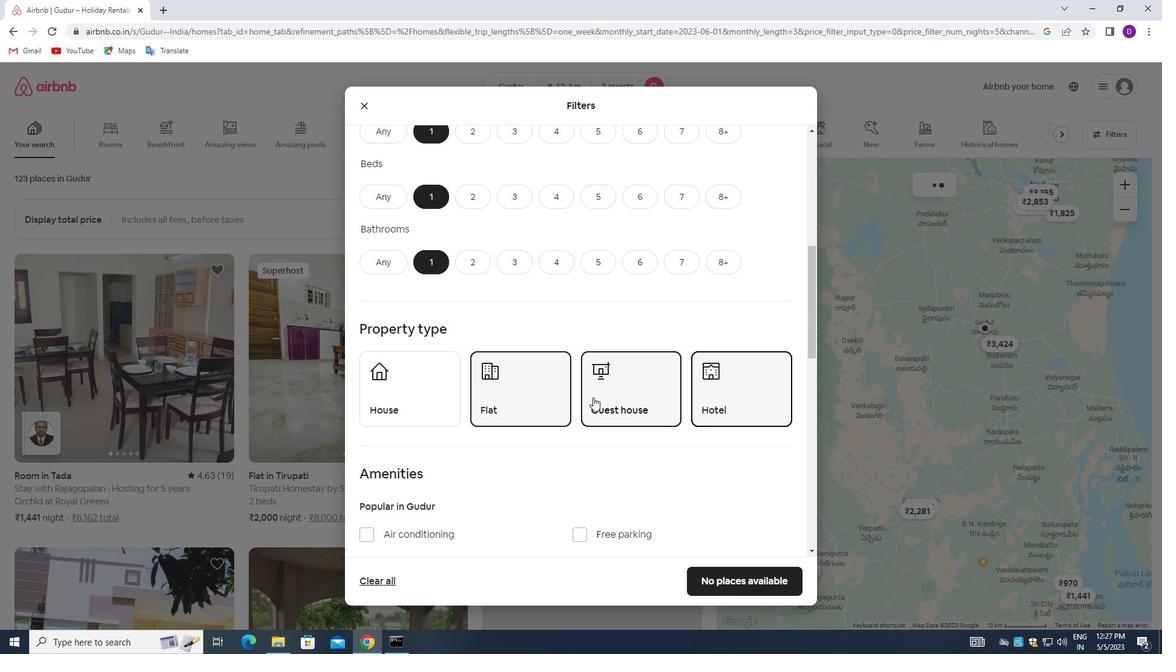 
Action: Mouse moved to (543, 400)
Screenshot: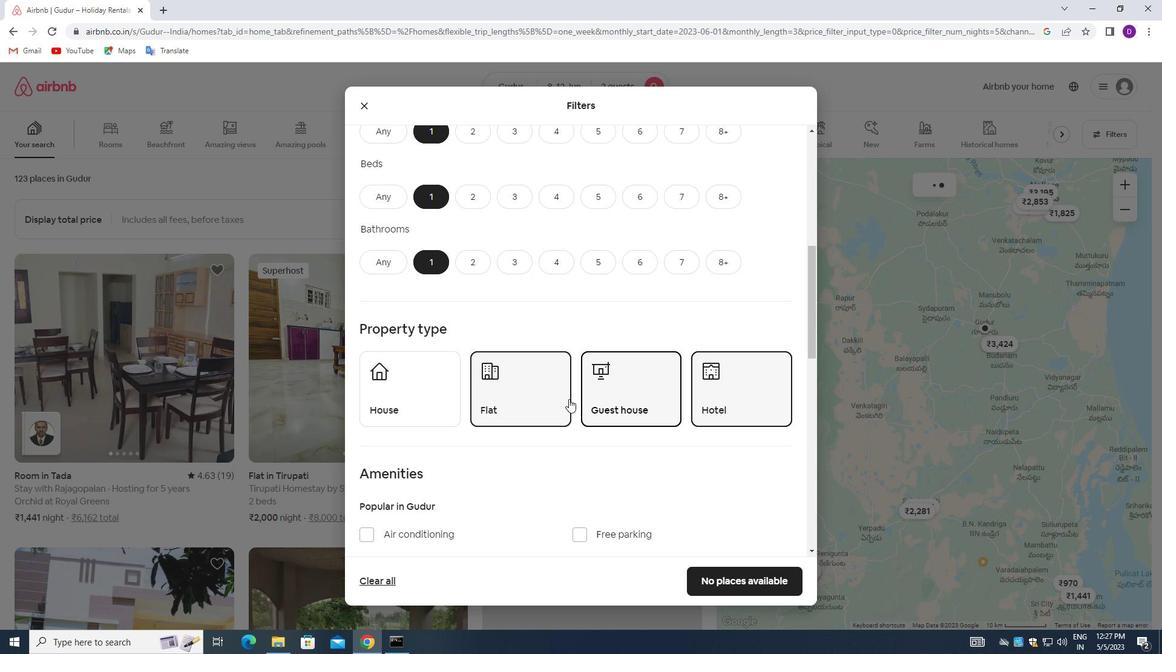 
Action: Mouse scrolled (543, 400) with delta (0, 0)
Screenshot: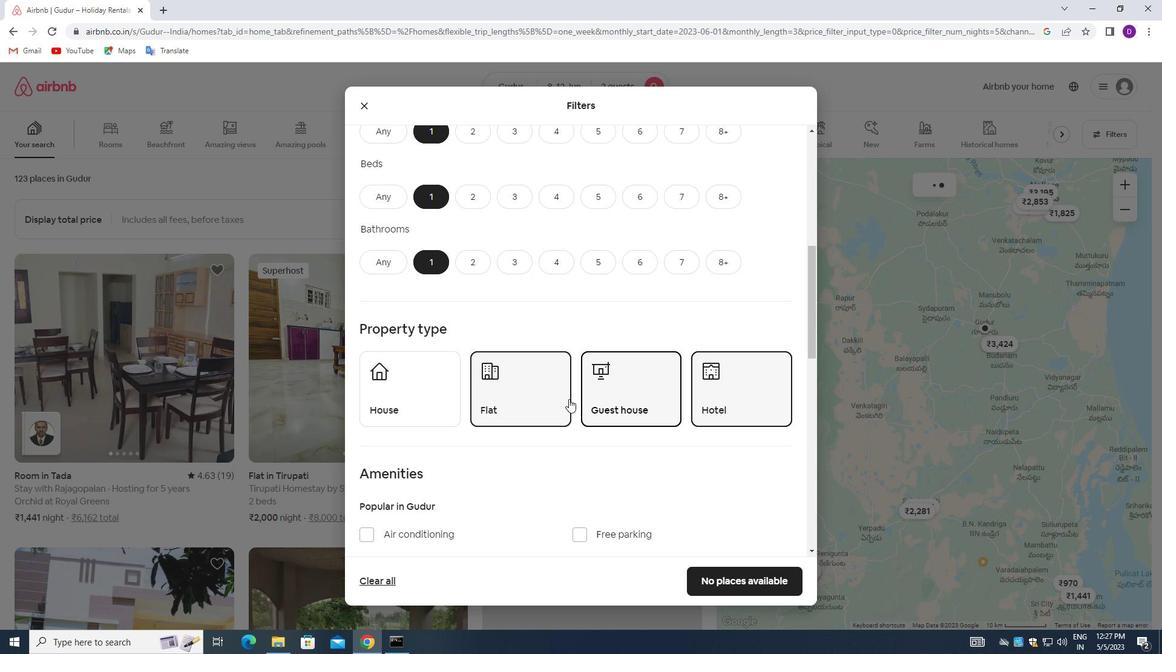 
Action: Mouse moved to (538, 396)
Screenshot: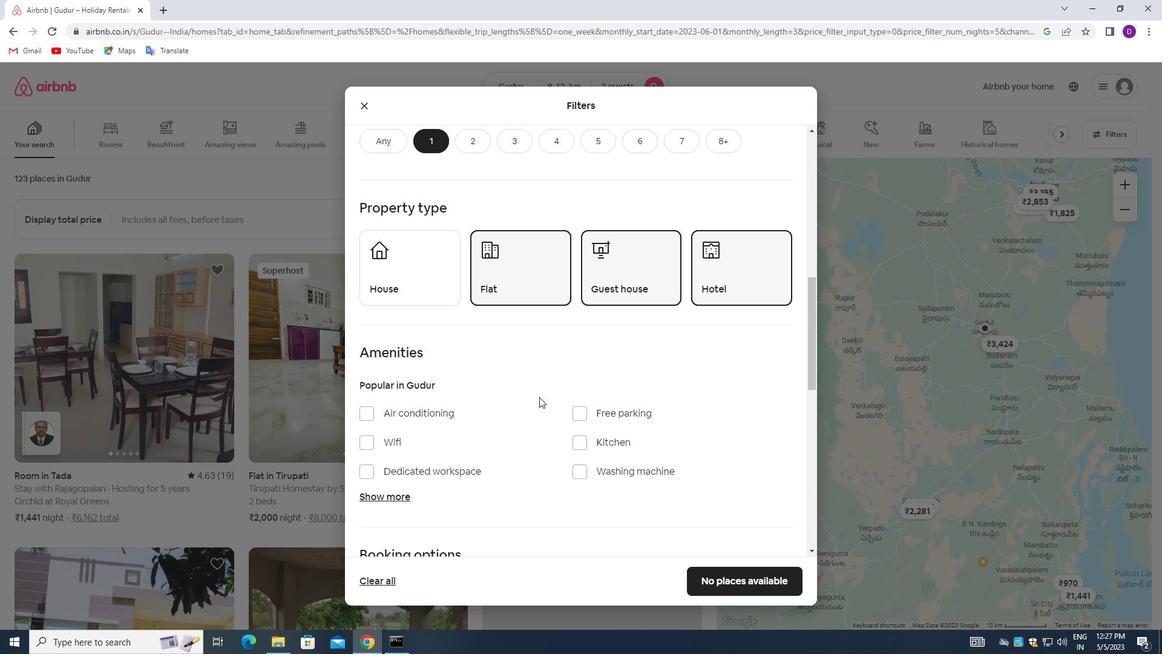 
Action: Mouse scrolled (538, 396) with delta (0, 0)
Screenshot: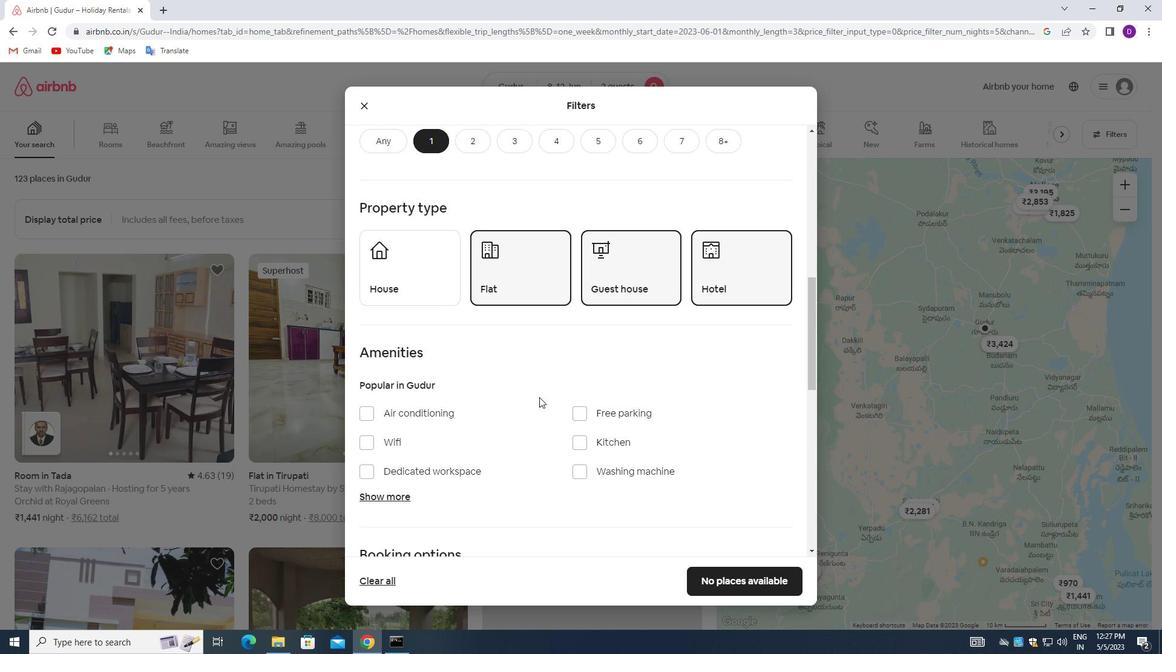 
Action: Mouse moved to (555, 366)
Screenshot: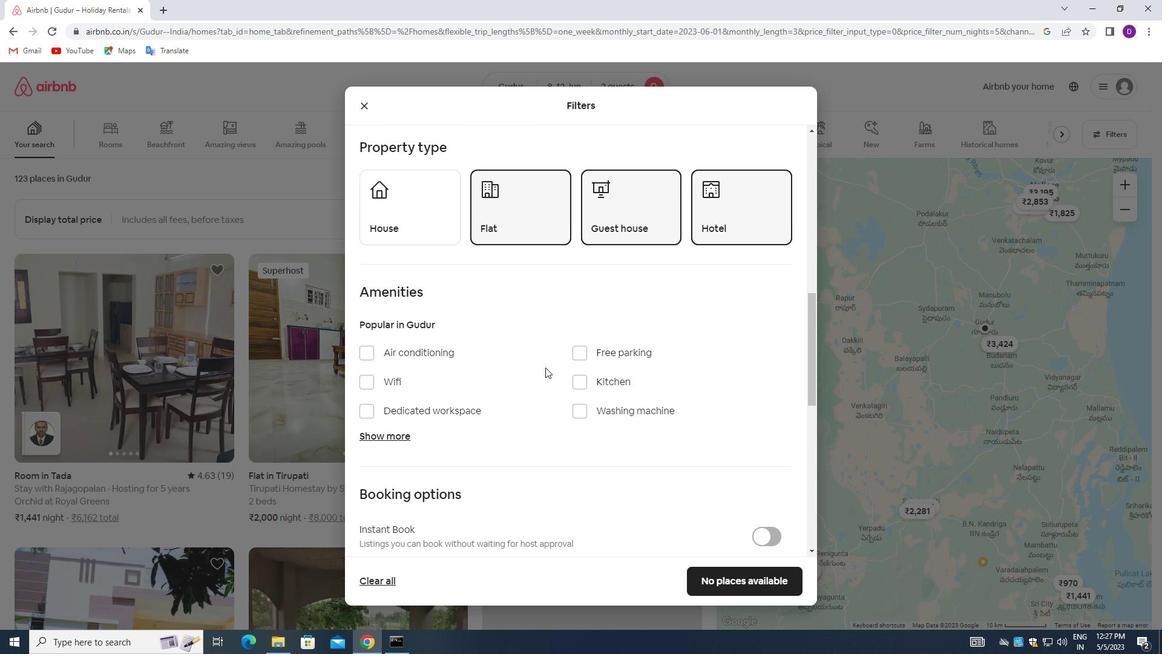 
Action: Mouse scrolled (555, 365) with delta (0, 0)
Screenshot: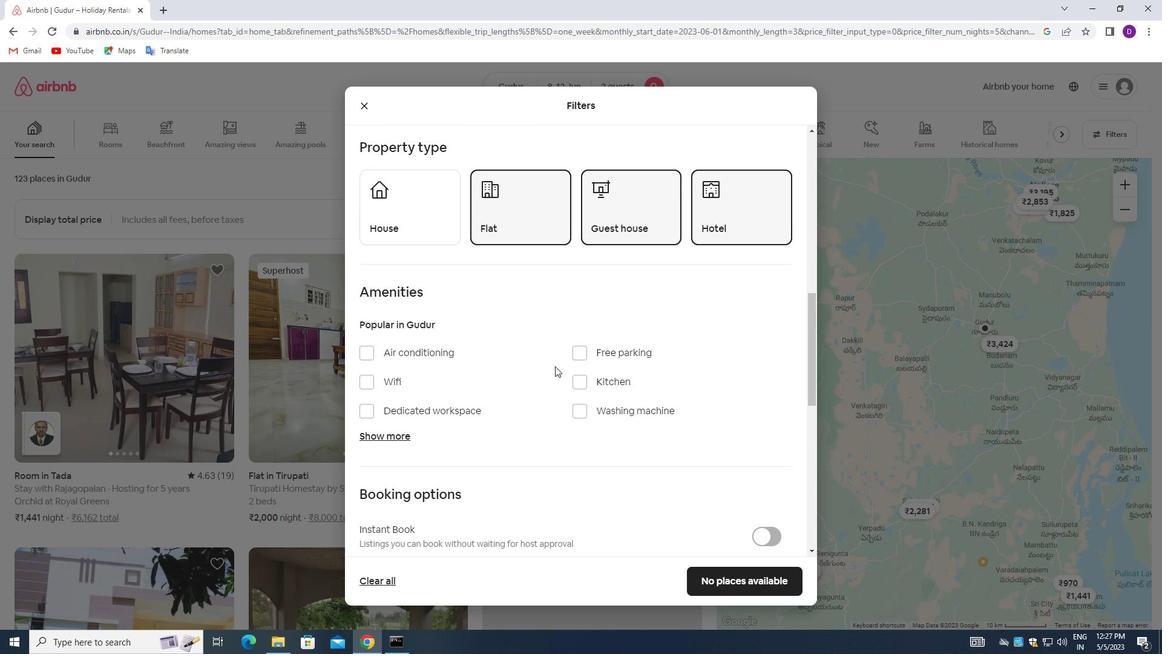 
Action: Mouse scrolled (555, 365) with delta (0, 0)
Screenshot: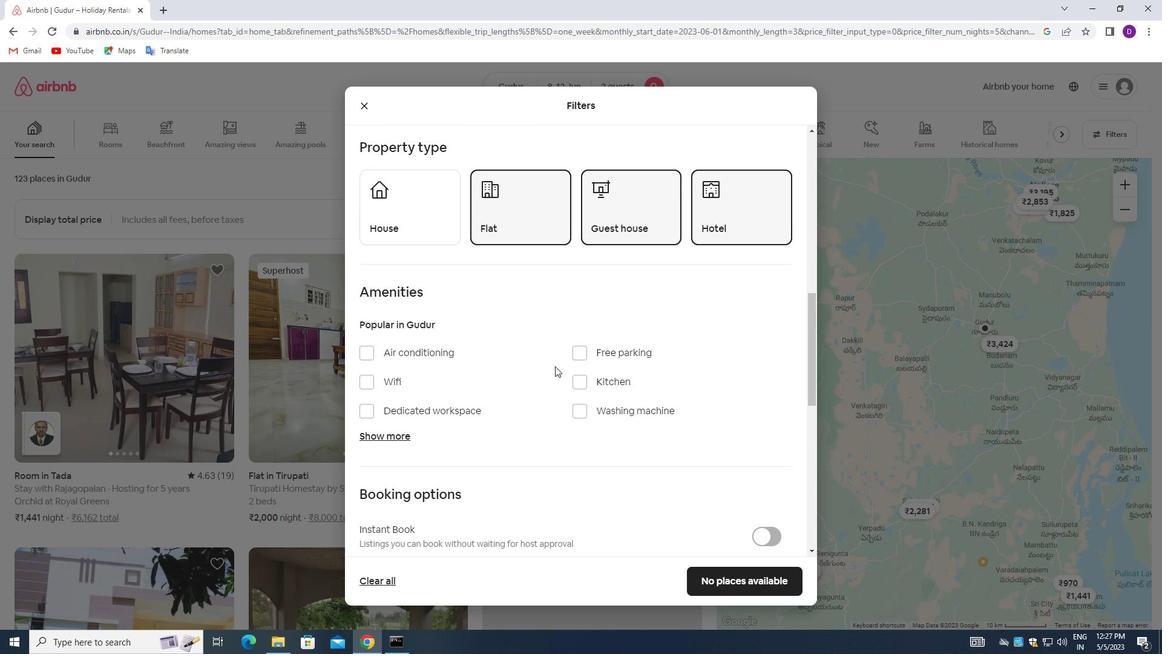 
Action: Mouse moved to (574, 290)
Screenshot: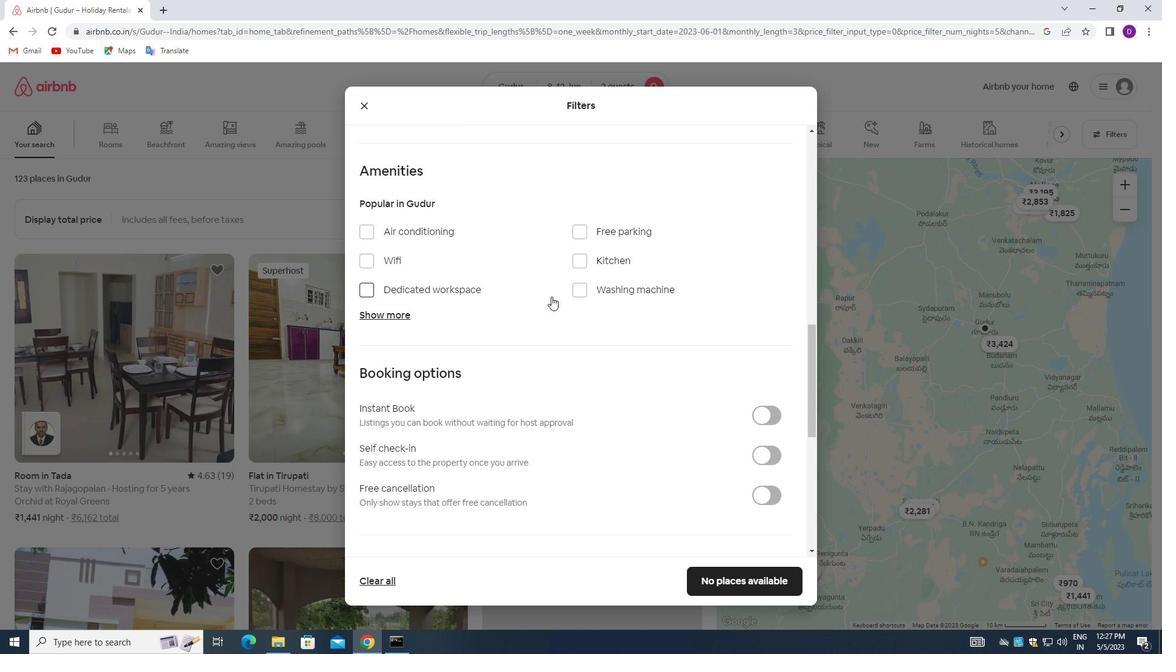 
Action: Mouse pressed left at (574, 290)
Screenshot: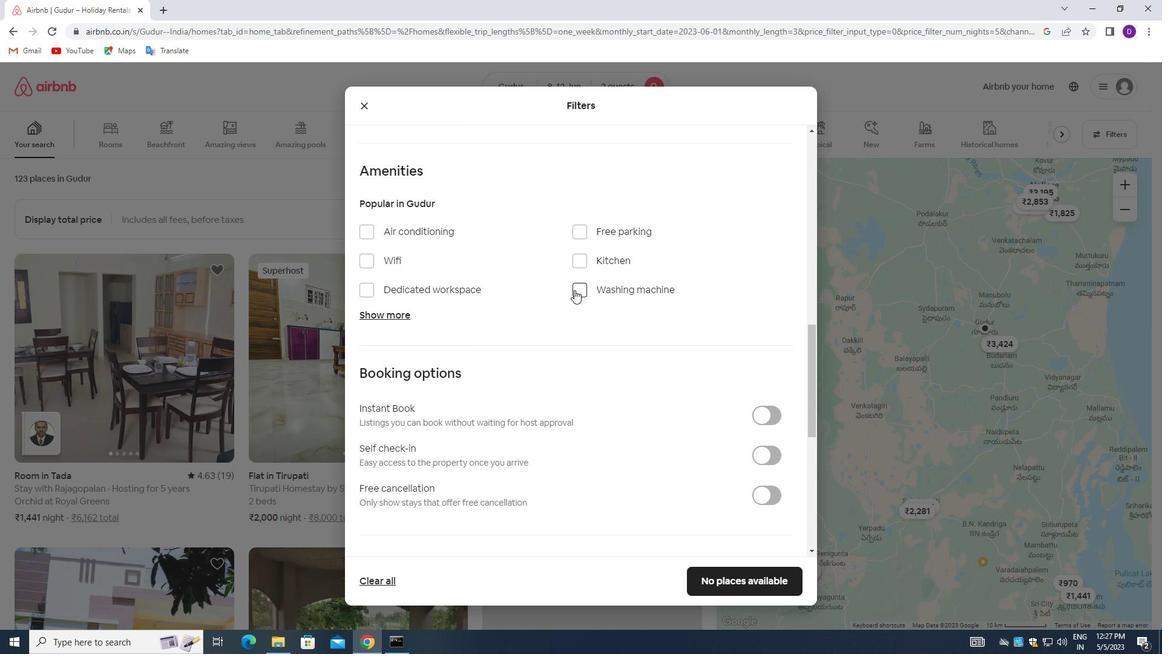 
Action: Mouse moved to (632, 382)
Screenshot: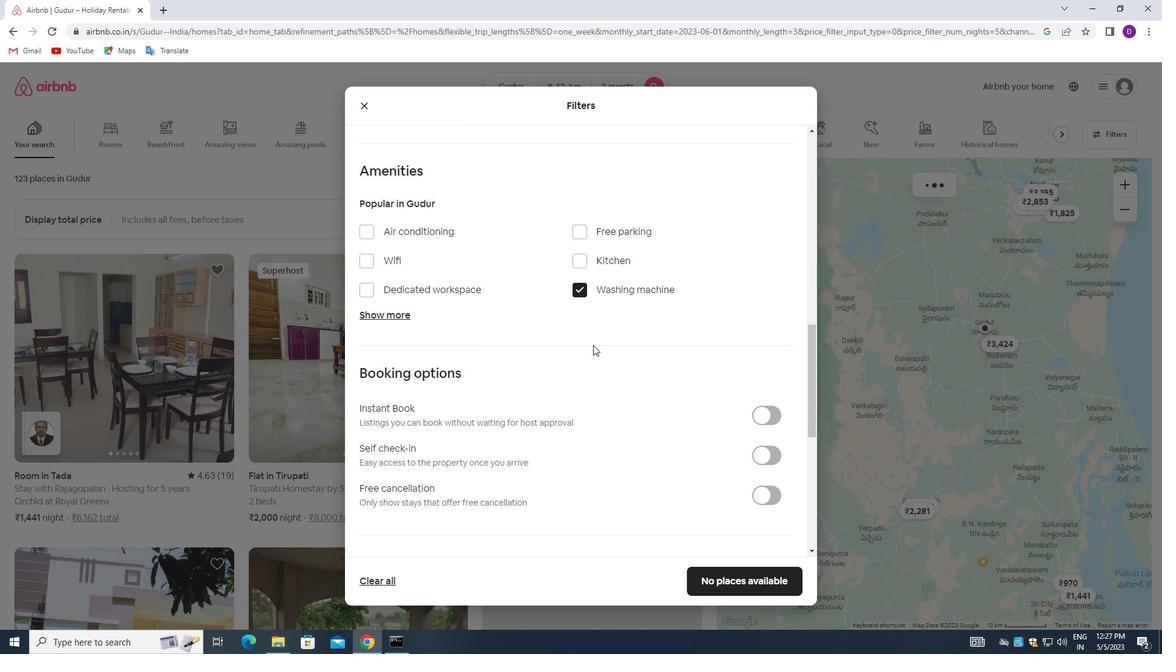 
Action: Mouse scrolled (632, 381) with delta (0, 0)
Screenshot: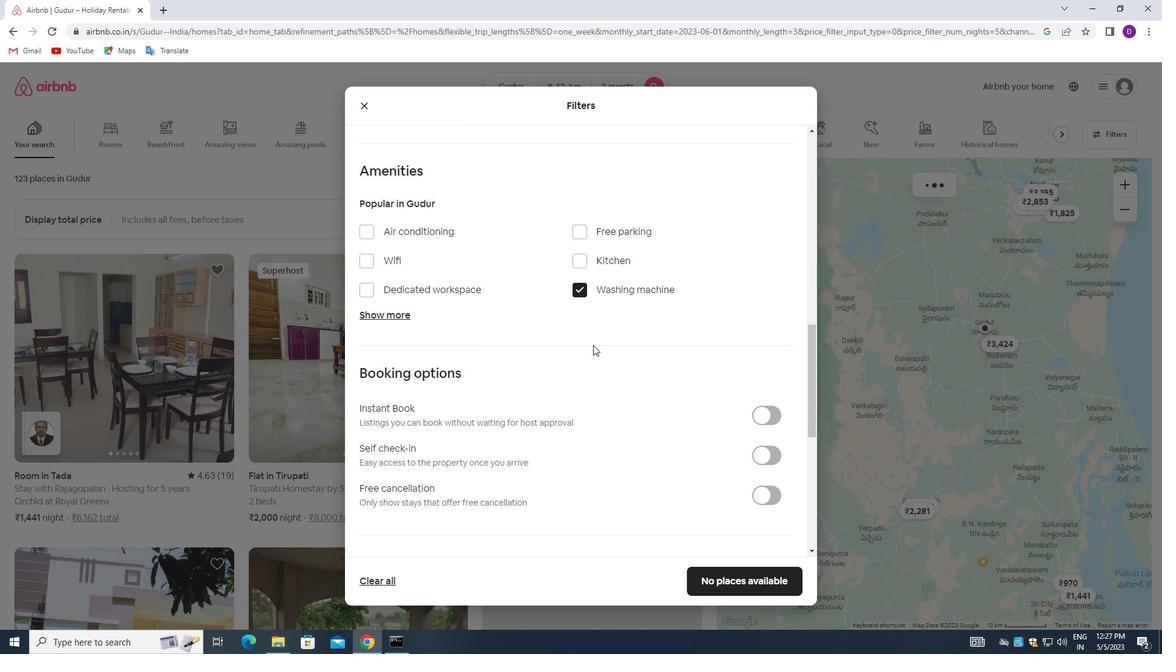 
Action: Mouse scrolled (632, 381) with delta (0, 0)
Screenshot: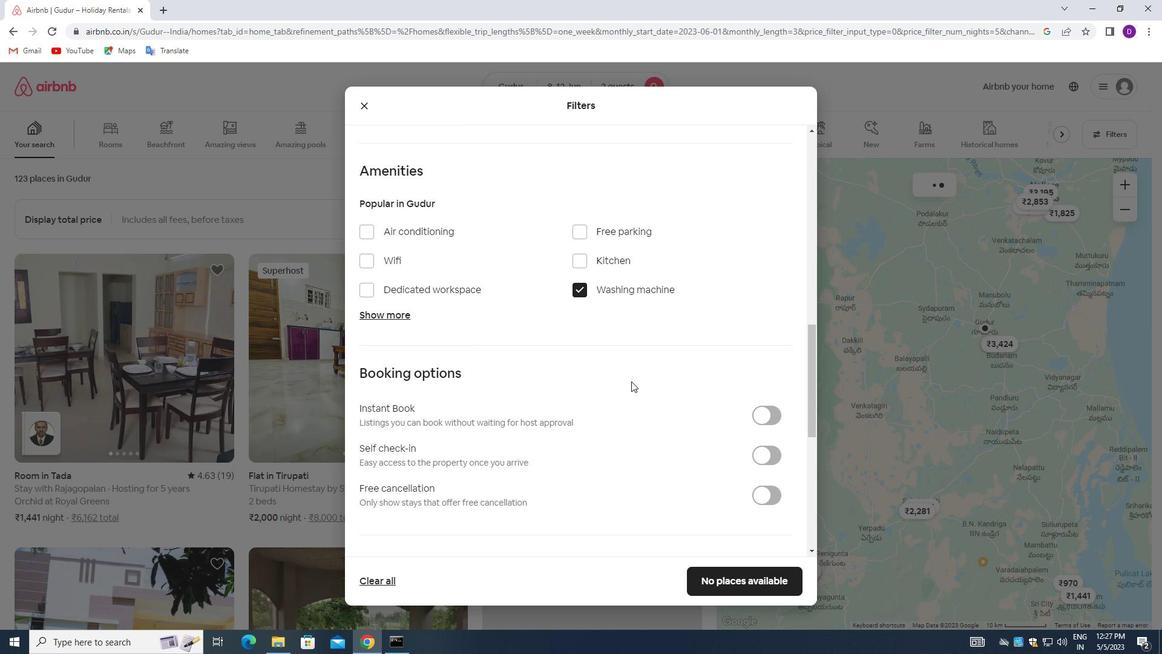 
Action: Mouse moved to (759, 337)
Screenshot: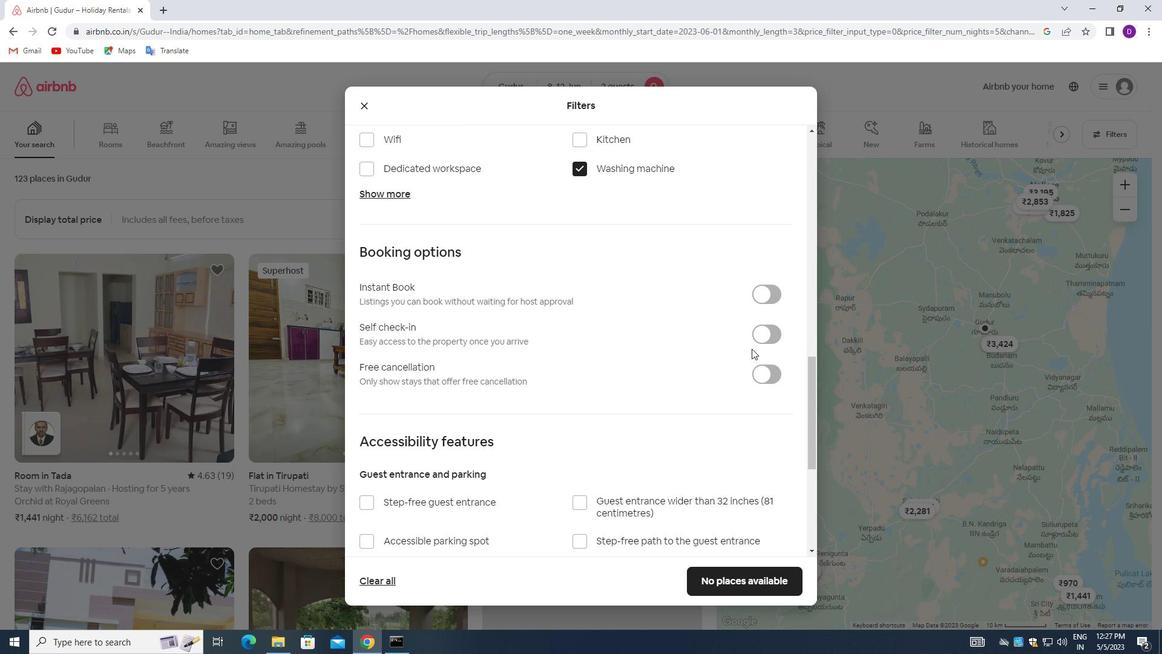 
Action: Mouse pressed left at (759, 337)
Screenshot: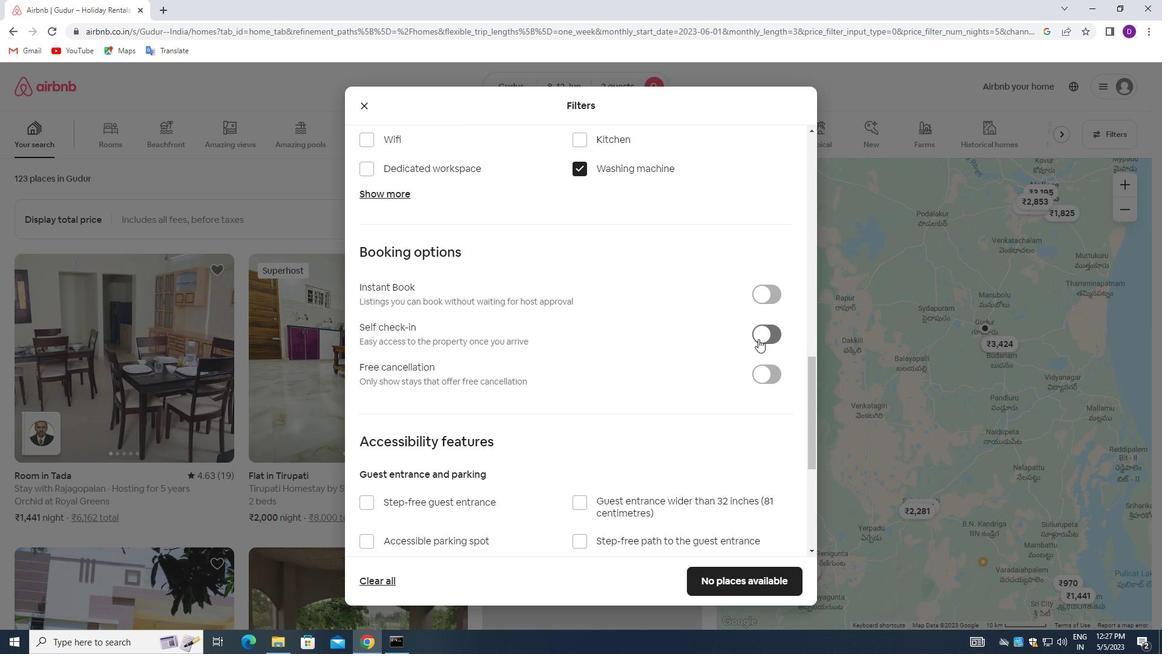 
Action: Mouse moved to (534, 371)
Screenshot: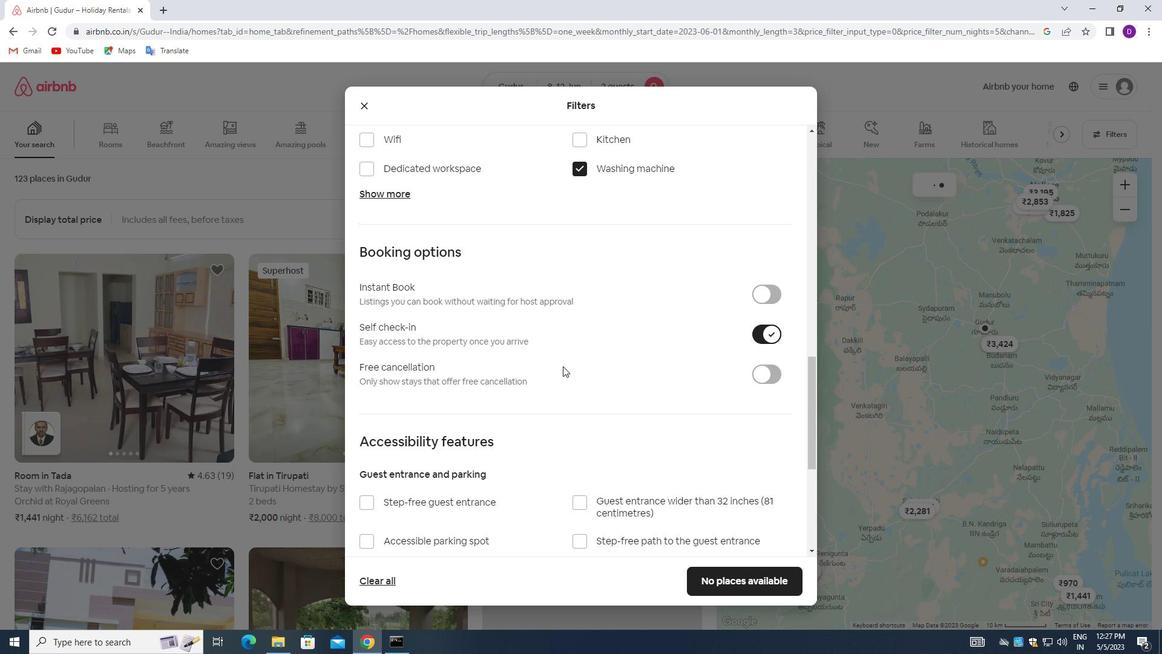 
Action: Mouse scrolled (534, 370) with delta (0, 0)
Screenshot: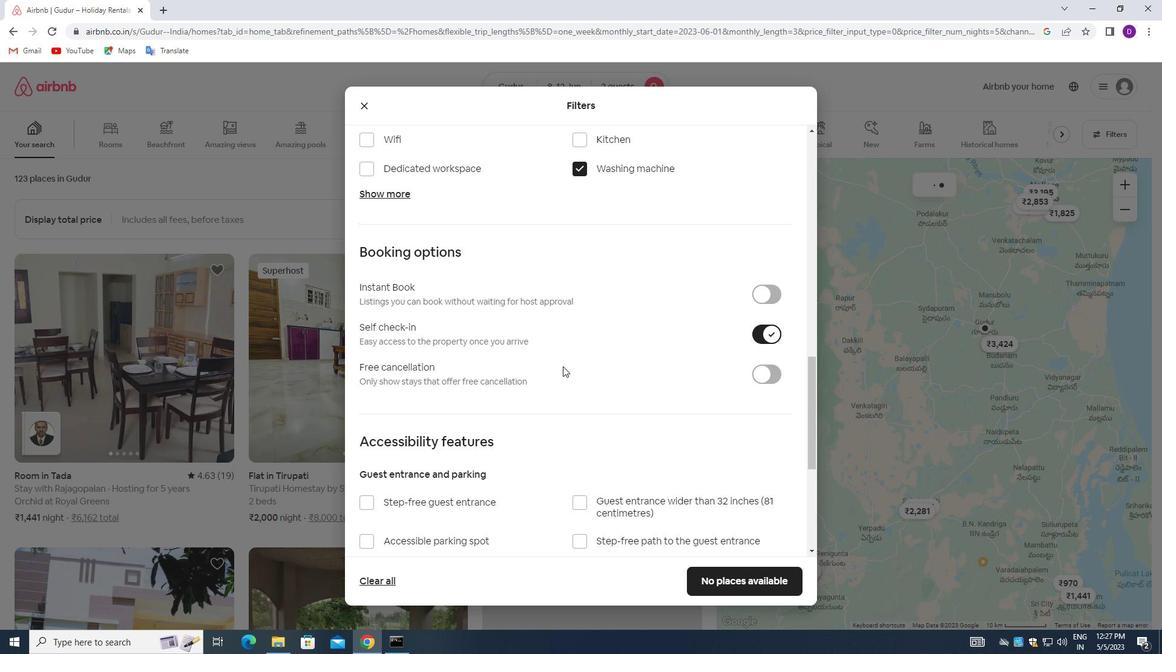 
Action: Mouse scrolled (534, 370) with delta (0, 0)
Screenshot: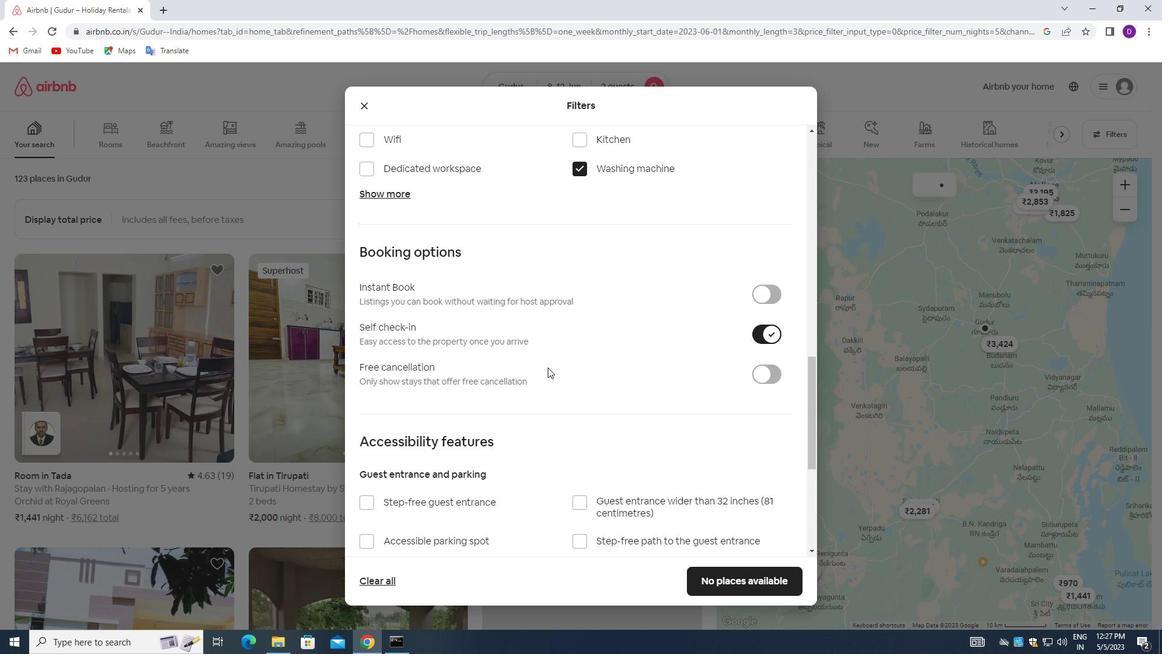 
Action: Mouse moved to (533, 372)
Screenshot: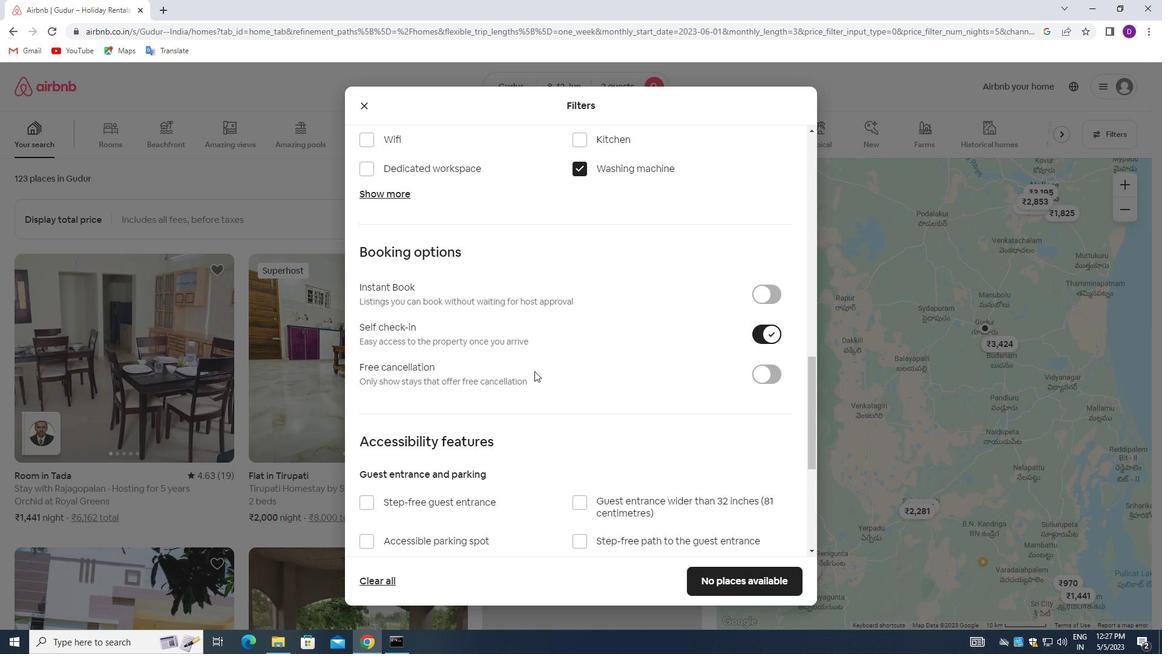 
Action: Mouse scrolled (533, 371) with delta (0, 0)
Screenshot: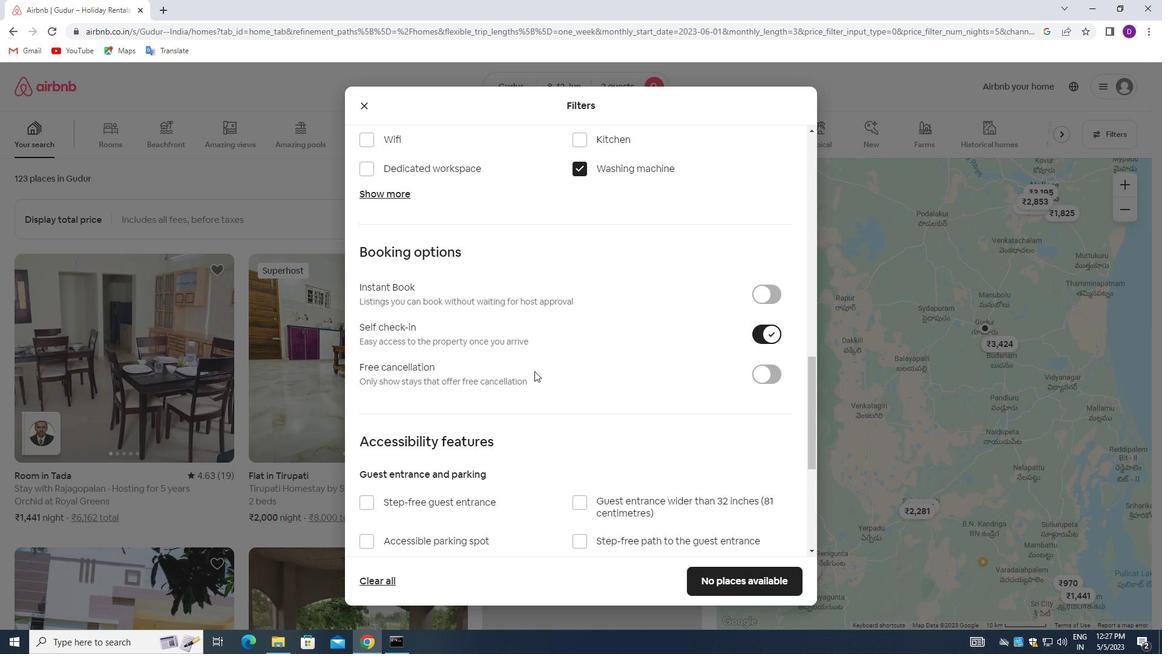 
Action: Mouse moved to (531, 396)
Screenshot: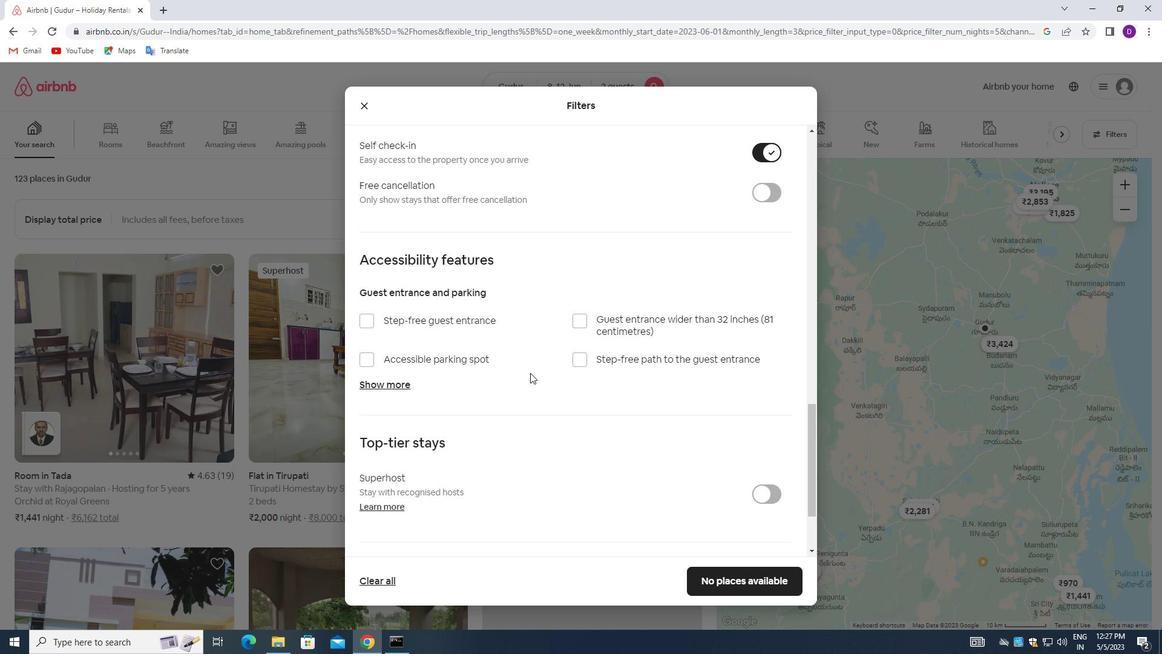 
Action: Mouse scrolled (531, 395) with delta (0, 0)
Screenshot: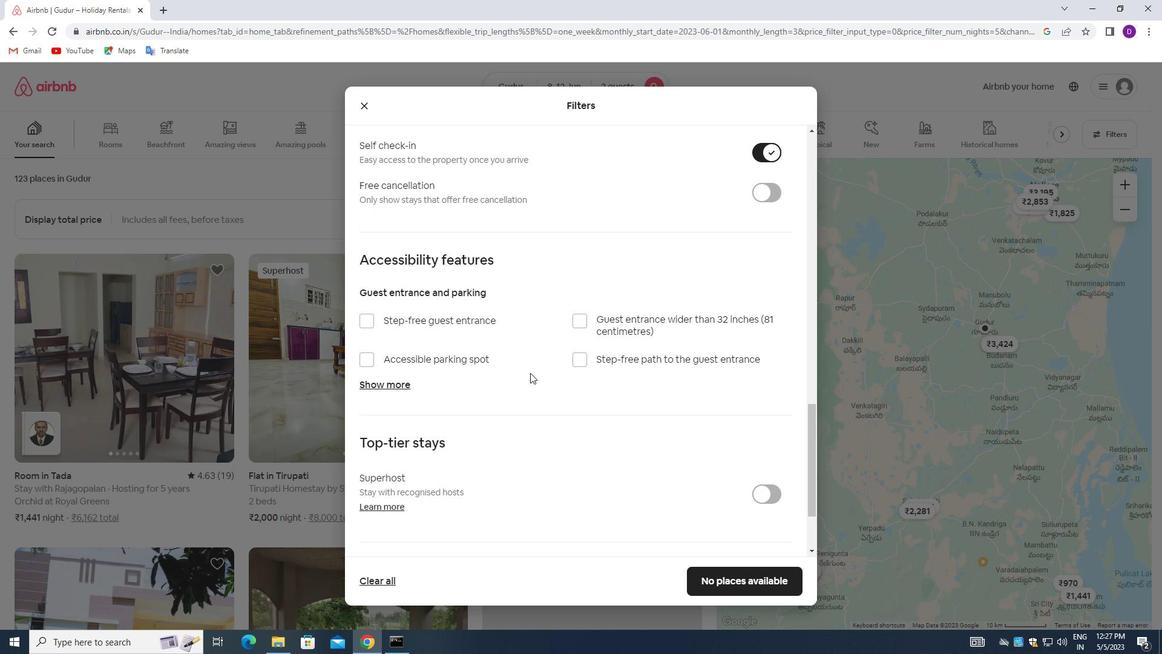 
Action: Mouse moved to (531, 407)
Screenshot: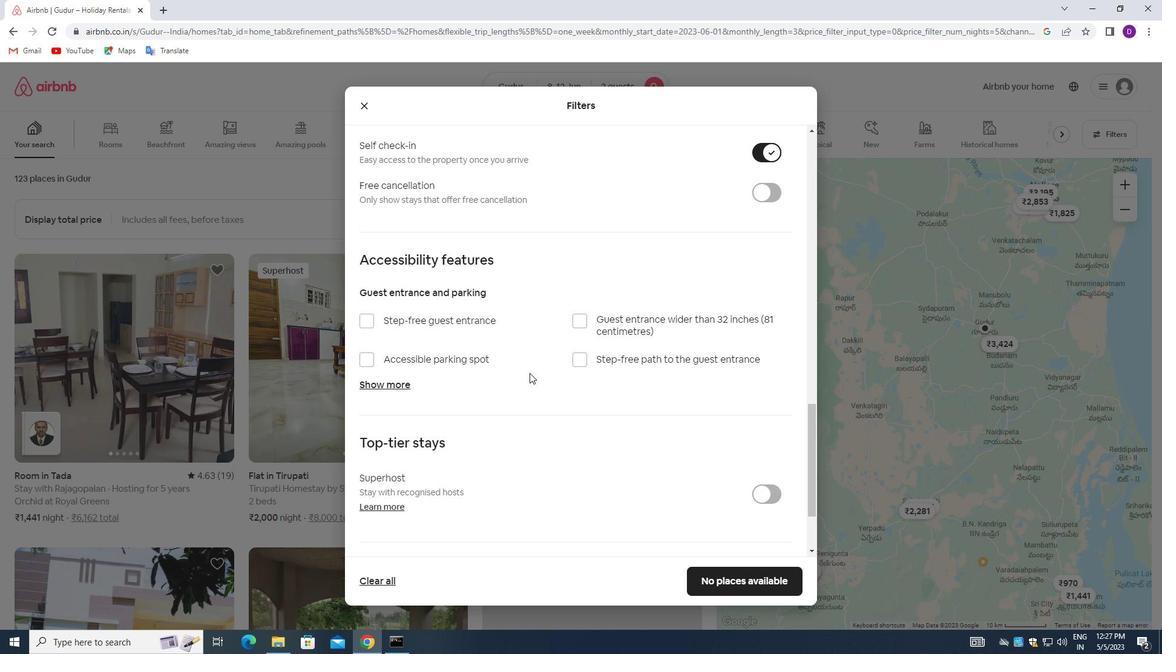 
Action: Mouse scrolled (531, 407) with delta (0, 0)
Screenshot: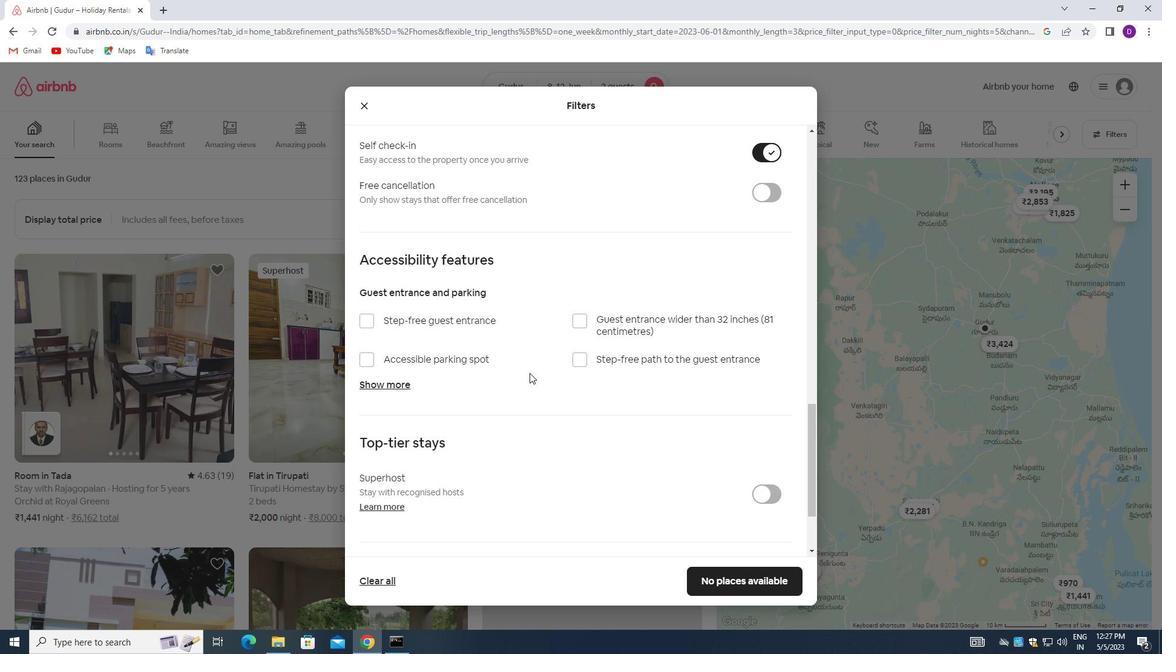
Action: Mouse moved to (531, 409)
Screenshot: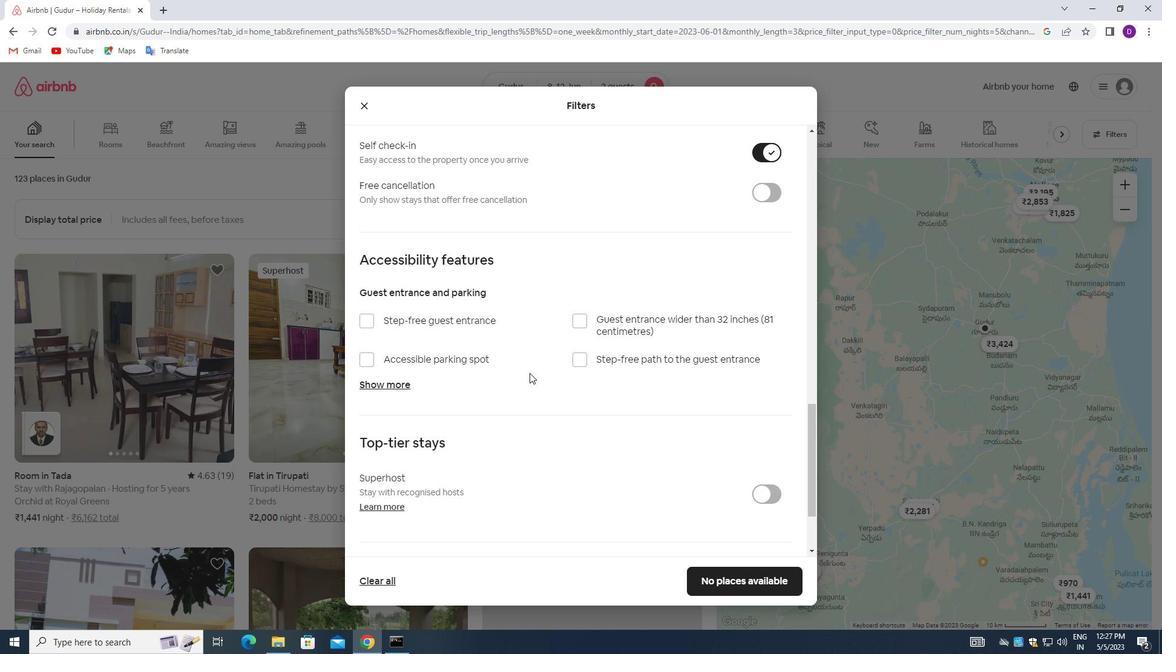 
Action: Mouse scrolled (531, 408) with delta (0, 0)
Screenshot: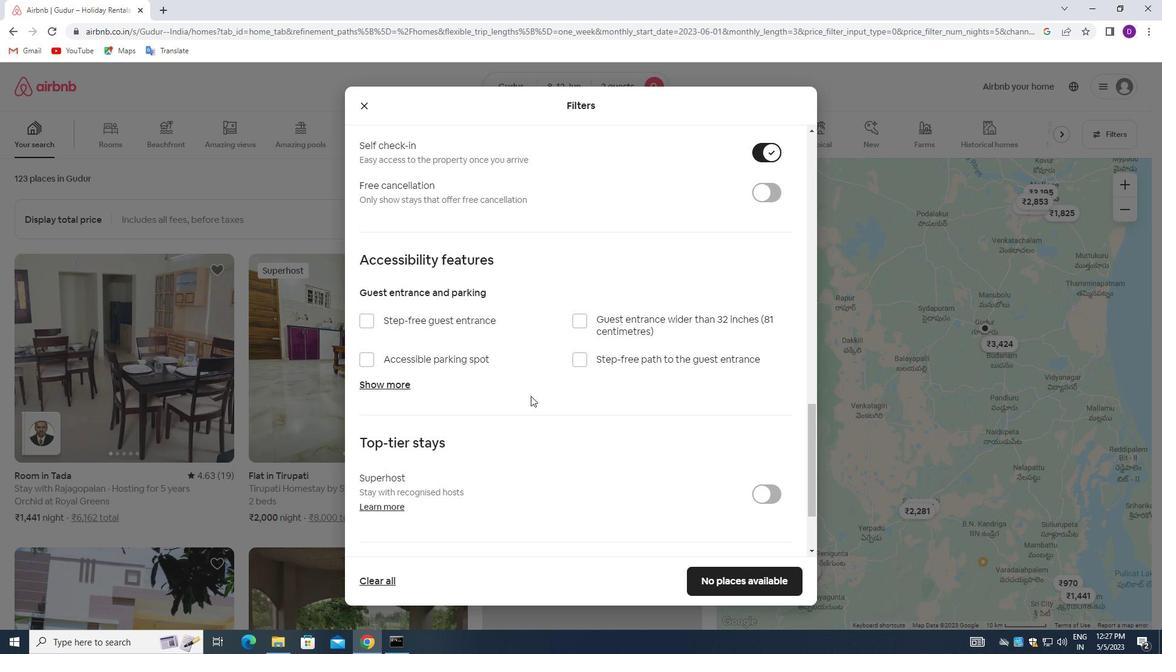 
Action: Mouse moved to (531, 416)
Screenshot: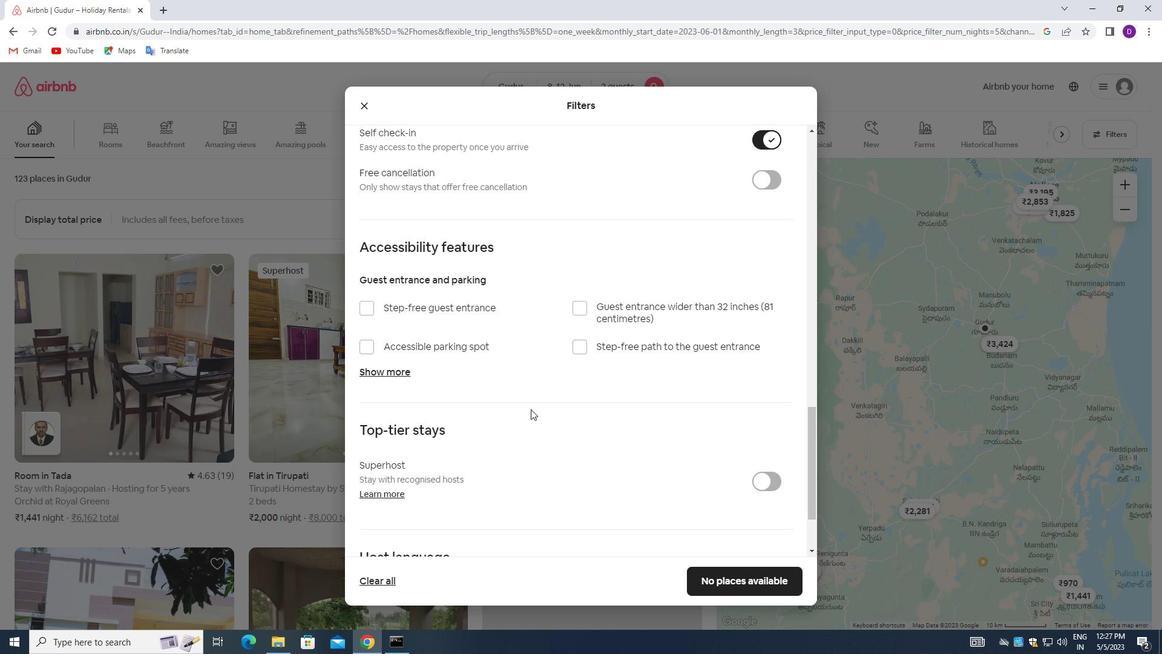 
Action: Mouse scrolled (531, 415) with delta (0, 0)
Screenshot: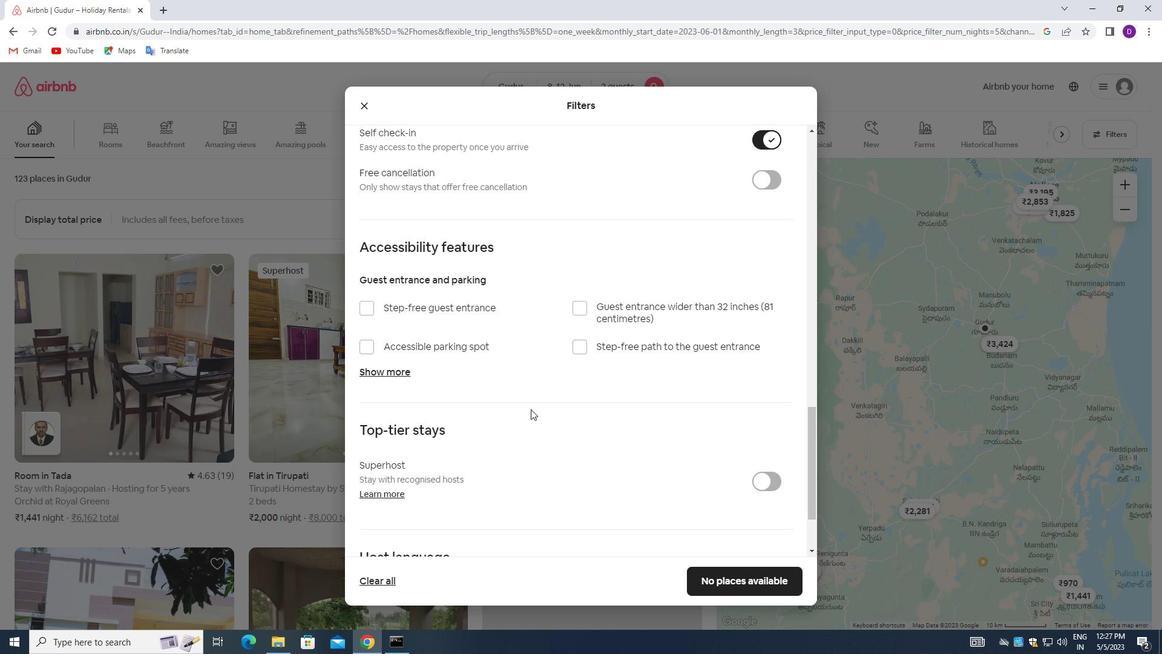 
Action: Mouse moved to (521, 435)
Screenshot: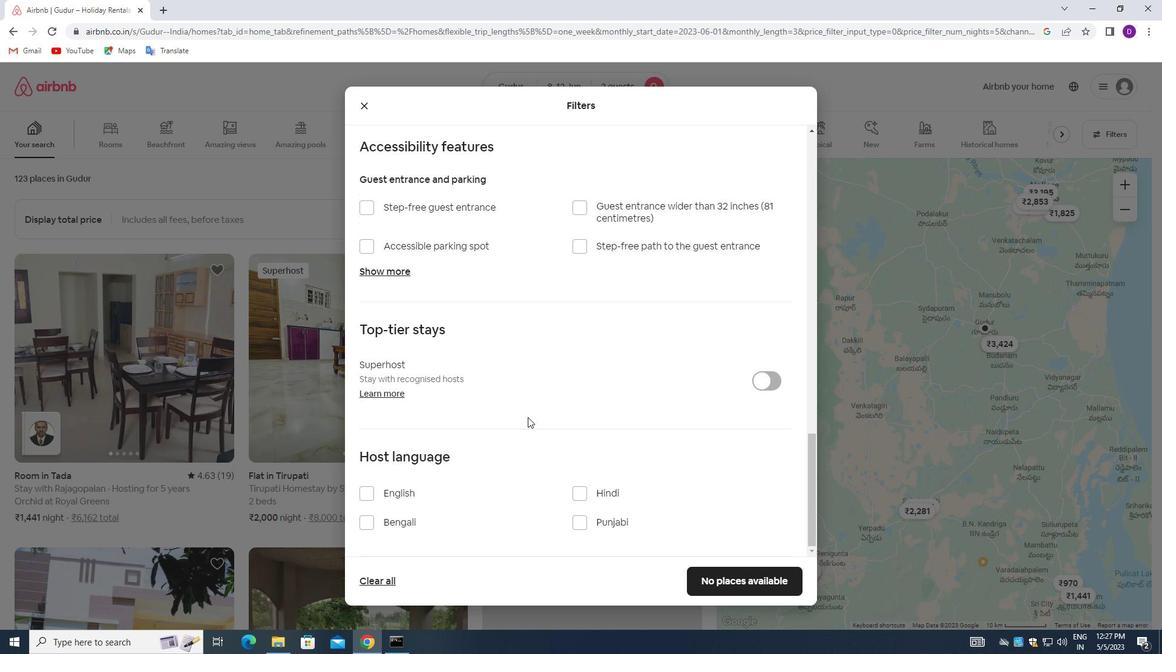 
Action: Mouse scrolled (521, 434) with delta (0, 0)
Screenshot: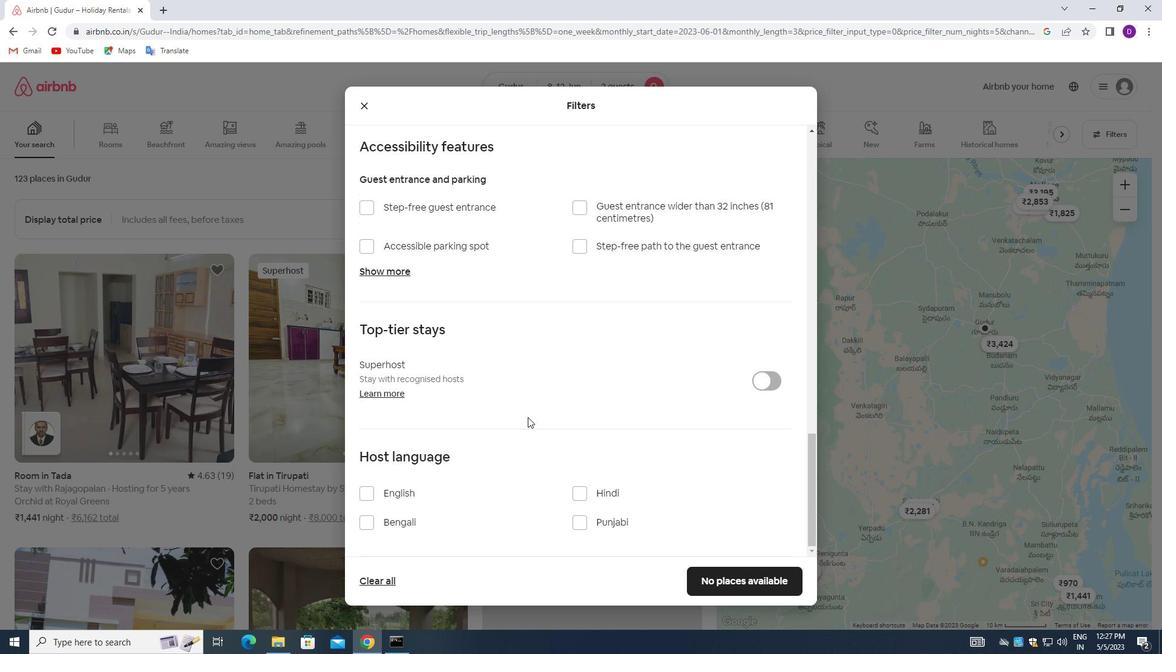 
Action: Mouse moved to (509, 451)
Screenshot: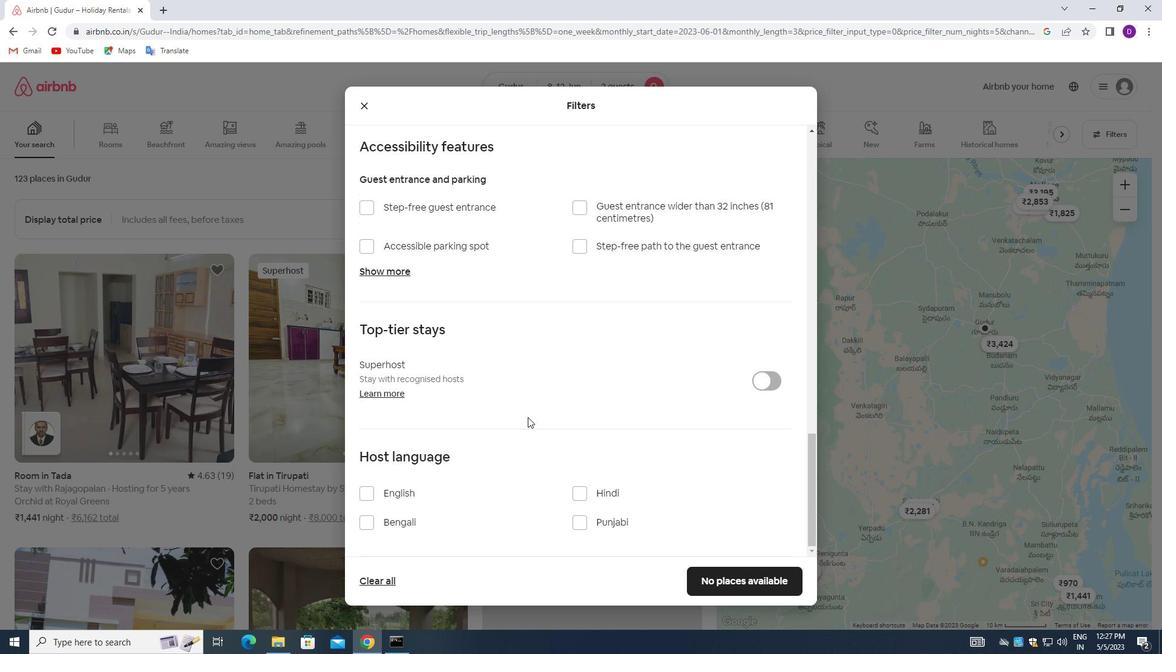 
Action: Mouse scrolled (509, 450) with delta (0, 0)
Screenshot: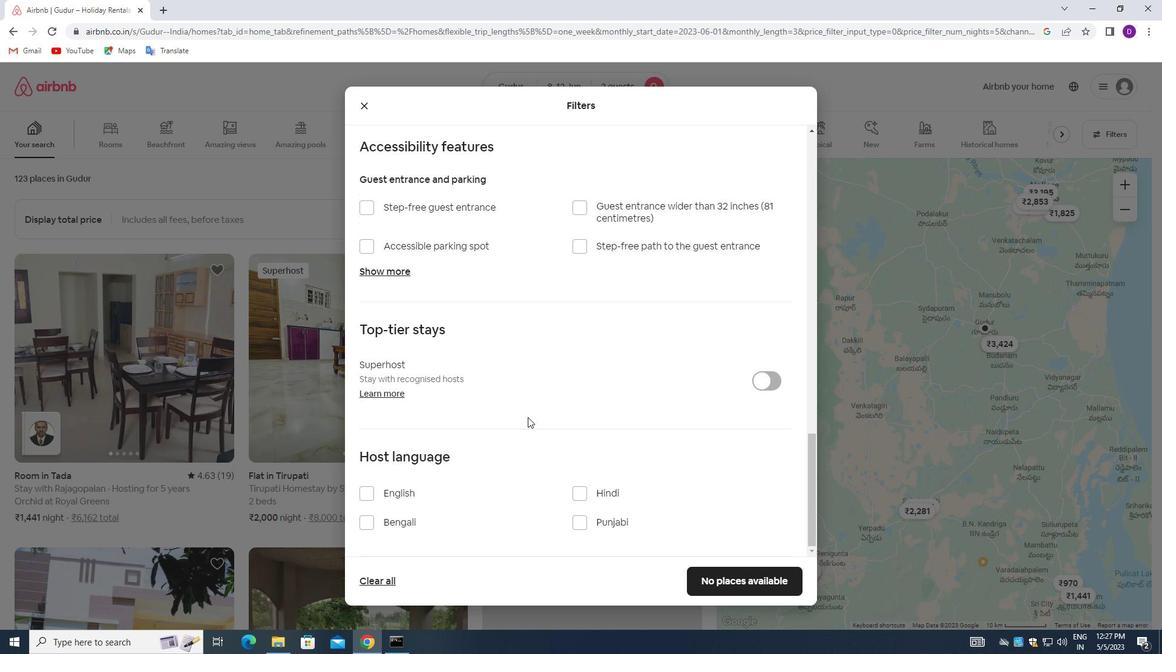 
Action: Mouse moved to (363, 493)
Screenshot: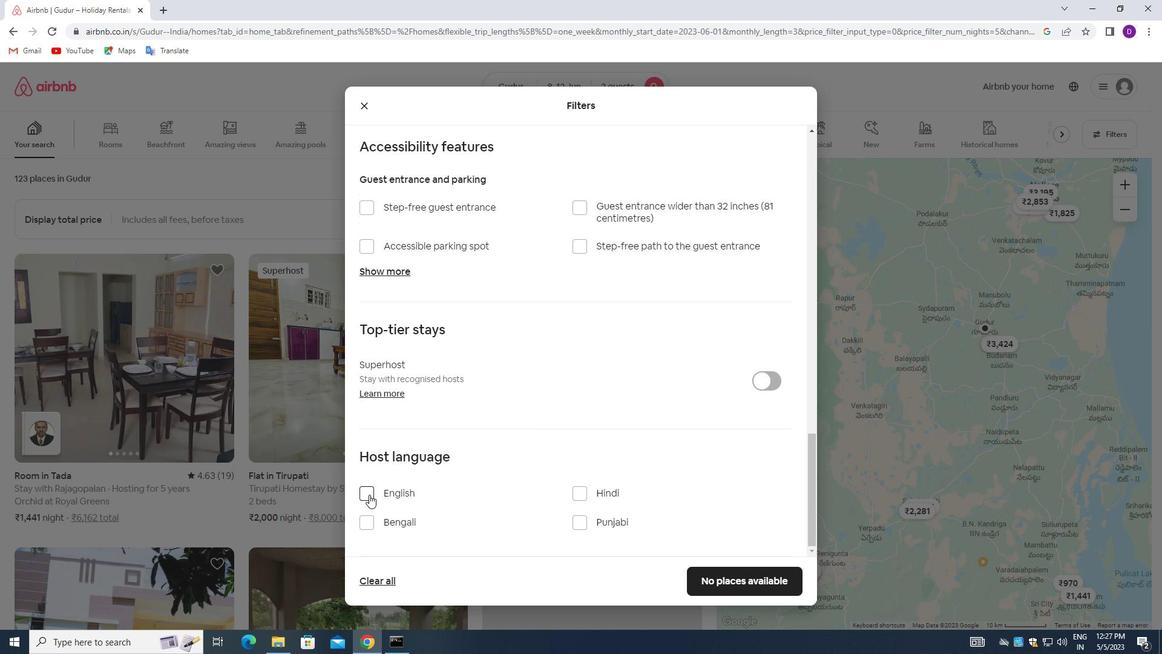 
Action: Mouse pressed left at (363, 493)
Screenshot: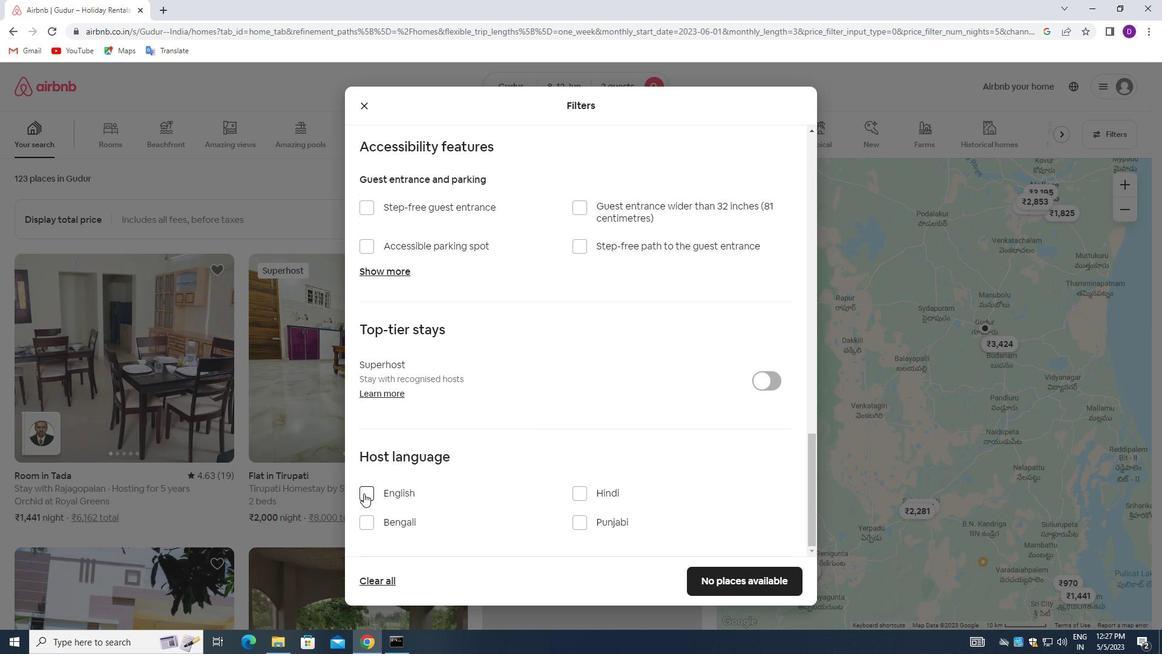 
Action: Mouse moved to (705, 572)
Screenshot: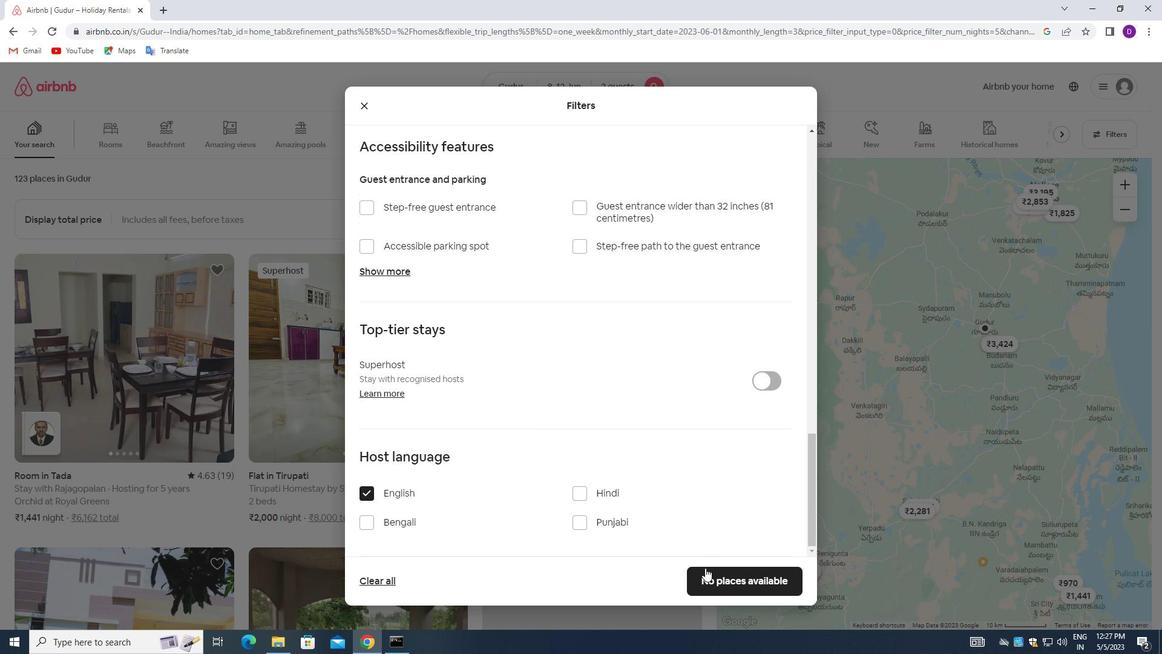 
Action: Mouse pressed left at (705, 572)
Screenshot: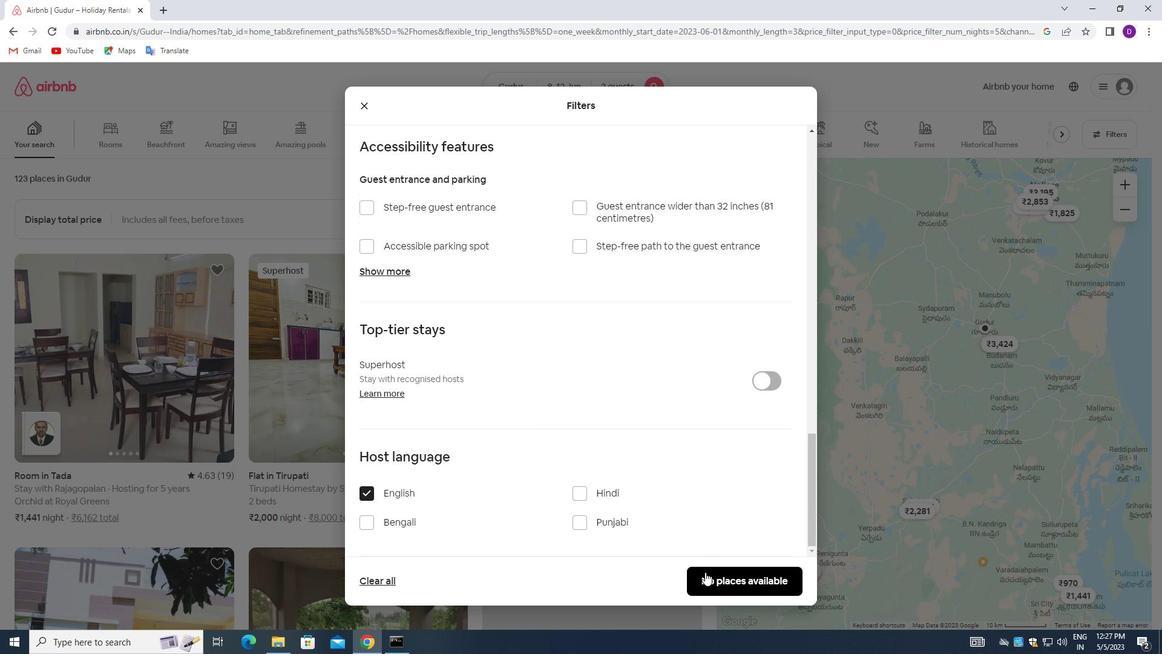 
Action: Mouse moved to (699, 446)
Screenshot: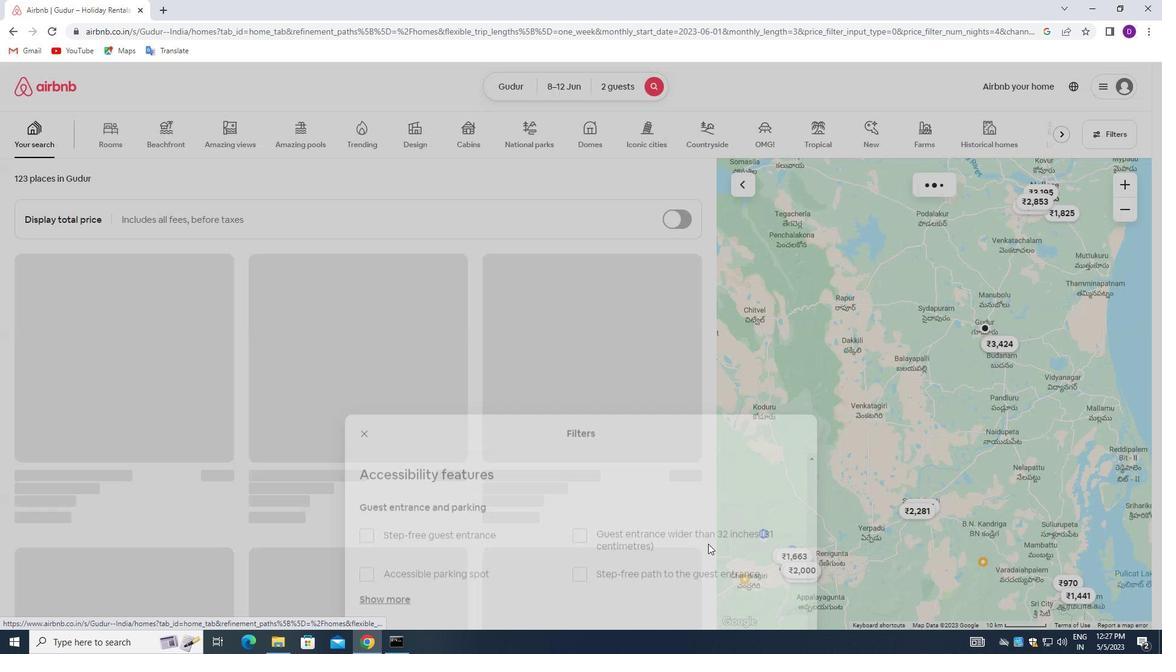 
